 Task: Find connections with filter location Fürstenwalde with filter topic #aiwith filter profile language Potuguese with filter current company The Souled Store with filter school Sardar Patel College of Engineering (SPCE),Mumbai with filter industry Services for Renewable Energy with filter service category Telecommunications with filter keywords title Software Engineer
Action: Mouse moved to (479, 61)
Screenshot: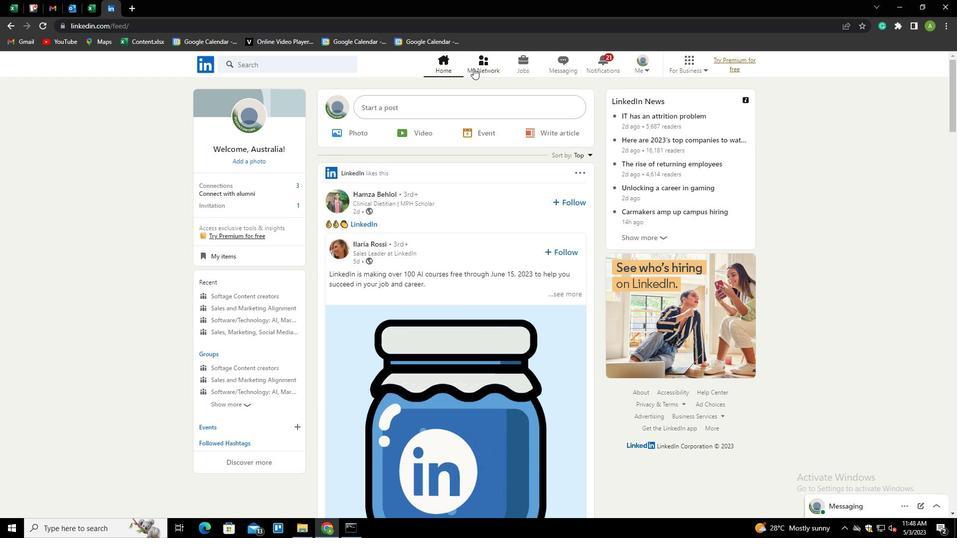 
Action: Mouse pressed left at (479, 61)
Screenshot: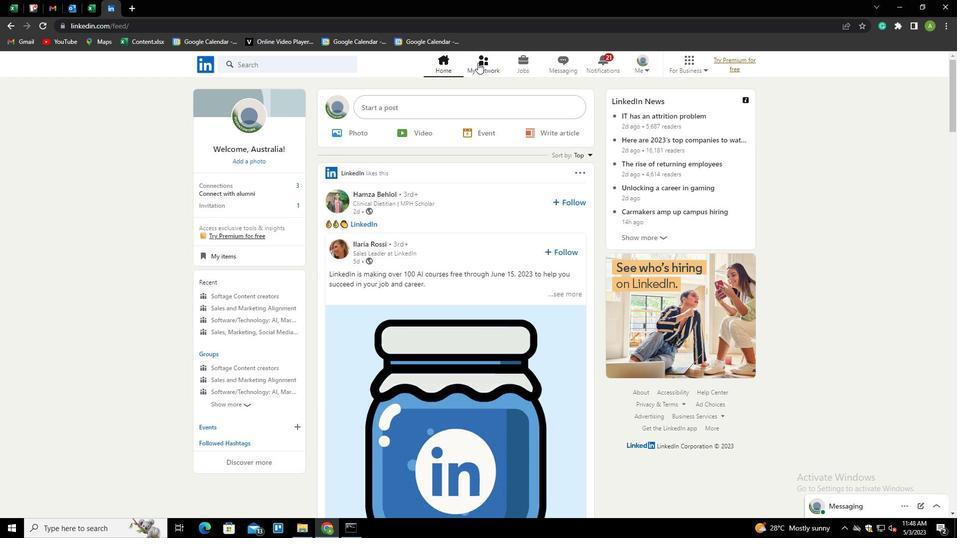
Action: Mouse moved to (258, 120)
Screenshot: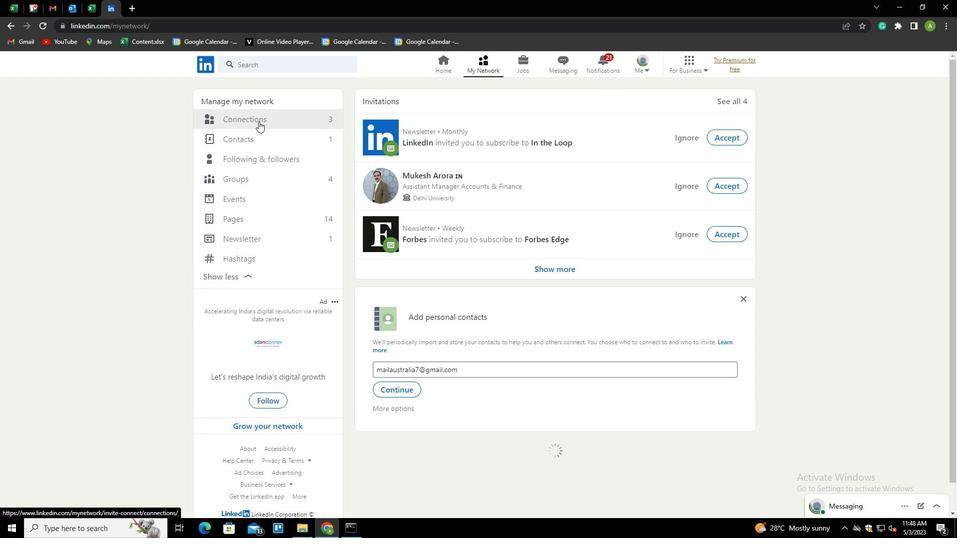 
Action: Mouse pressed left at (258, 120)
Screenshot: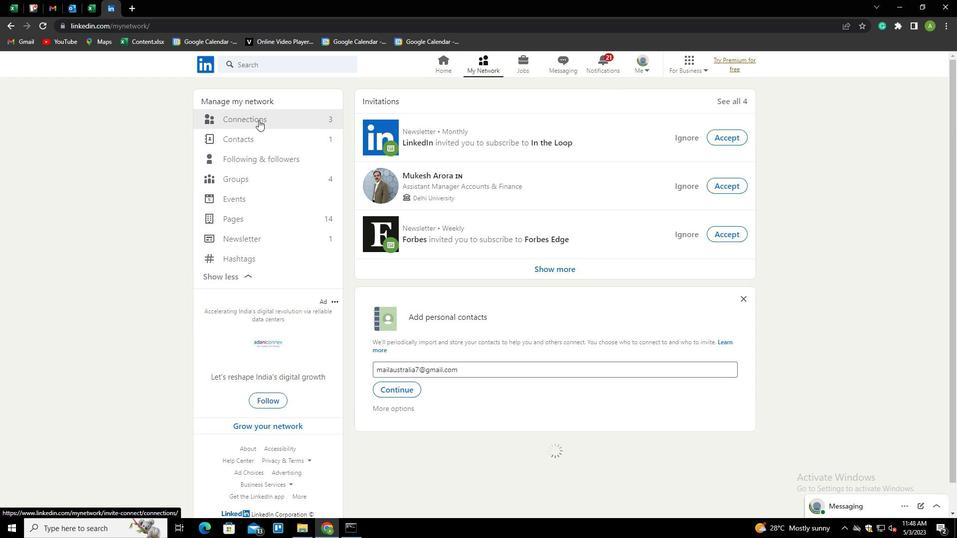 
Action: Mouse moved to (557, 118)
Screenshot: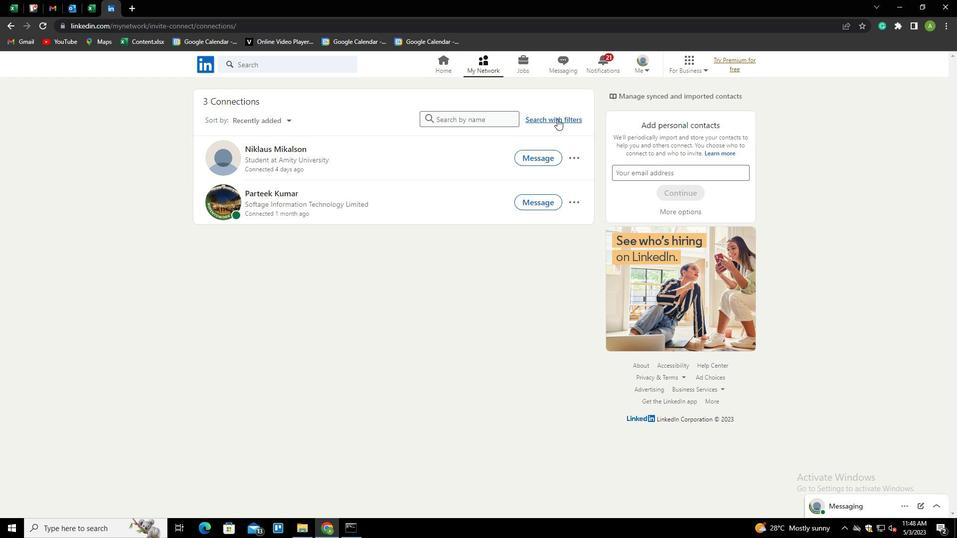 
Action: Mouse pressed left at (557, 118)
Screenshot: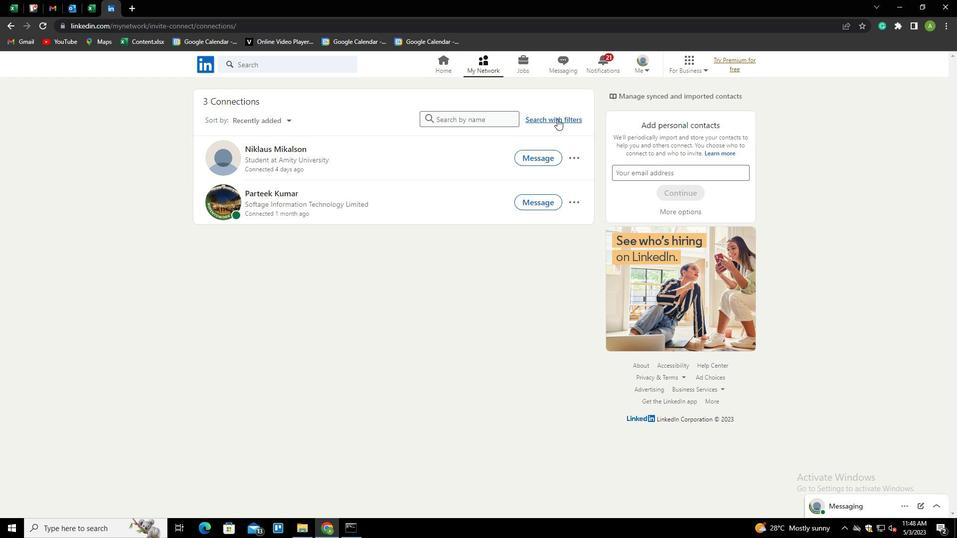 
Action: Mouse moved to (514, 89)
Screenshot: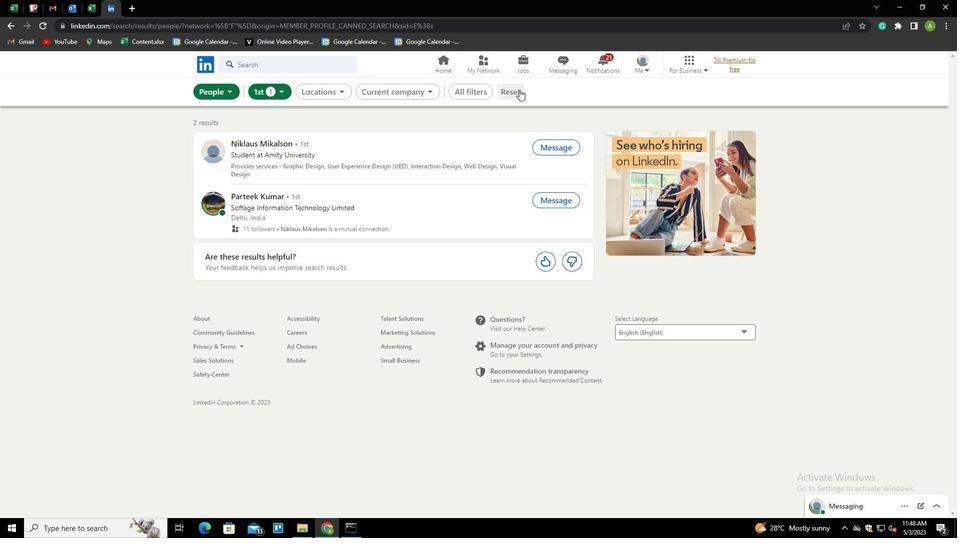 
Action: Mouse pressed left at (514, 89)
Screenshot: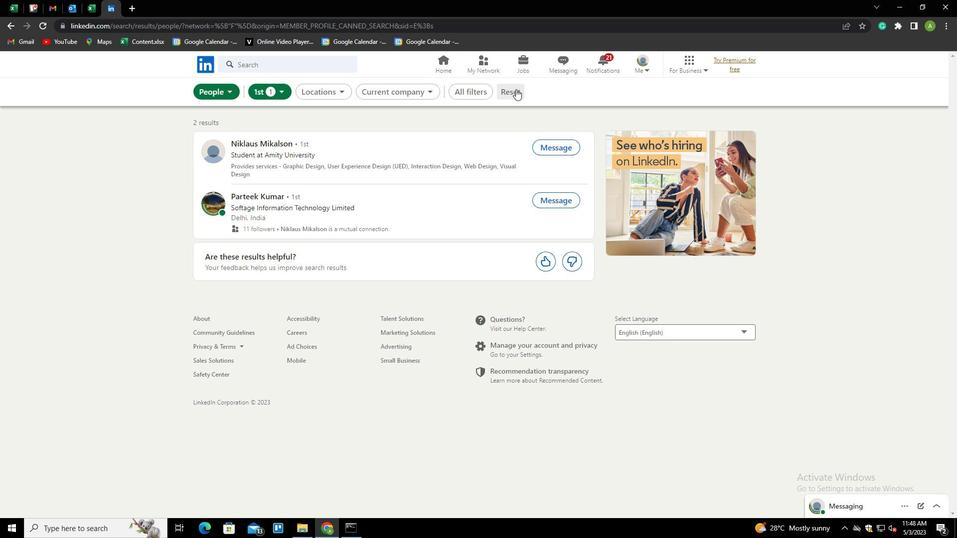 
Action: Mouse moved to (502, 91)
Screenshot: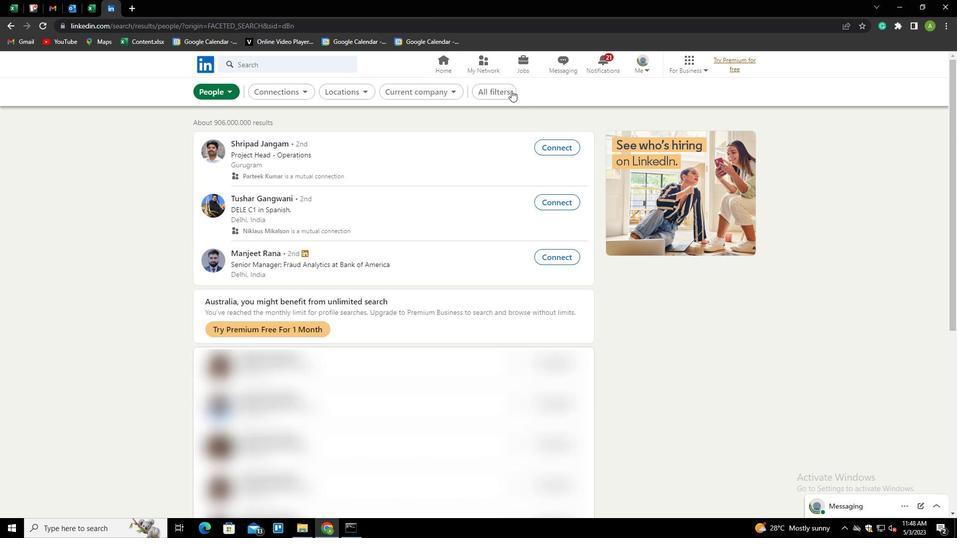 
Action: Mouse pressed left at (502, 91)
Screenshot: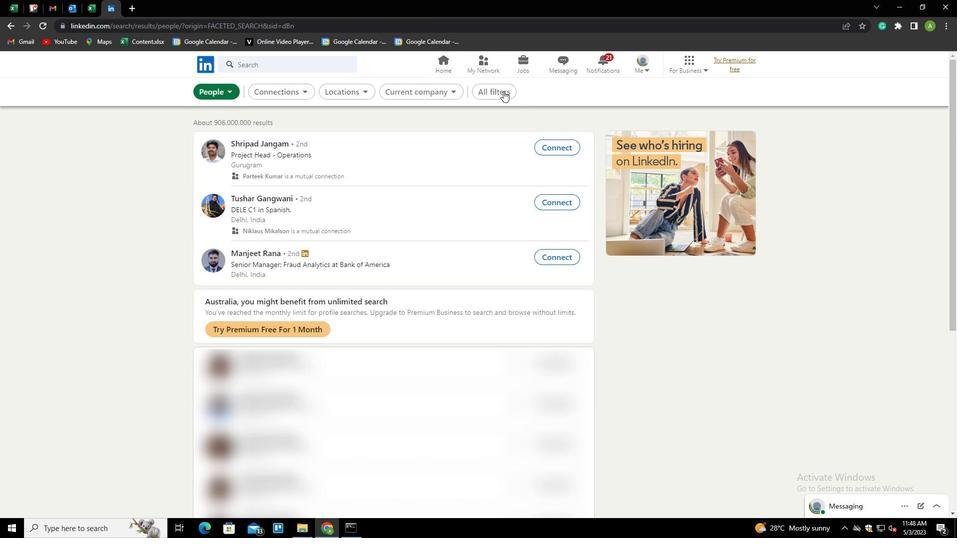 
Action: Mouse moved to (808, 306)
Screenshot: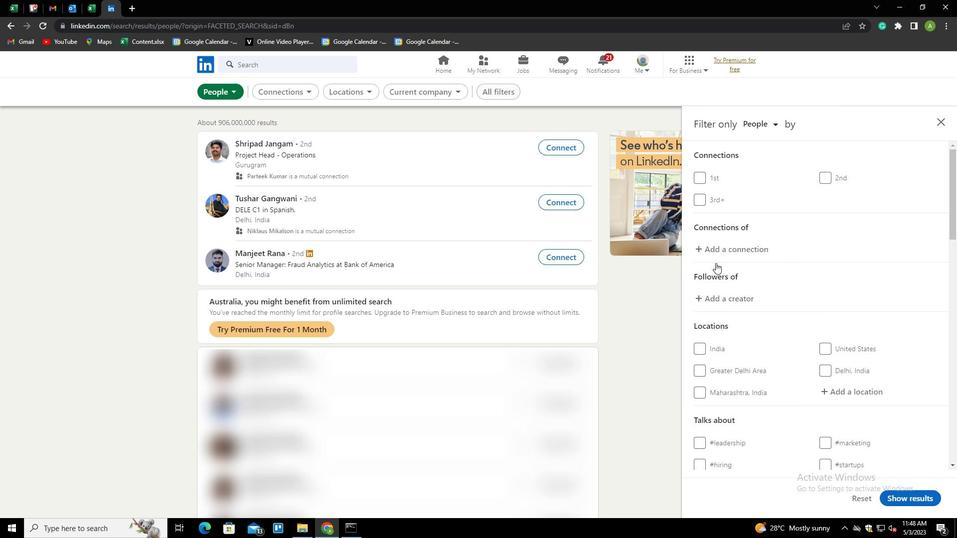 
Action: Mouse scrolled (808, 305) with delta (0, 0)
Screenshot: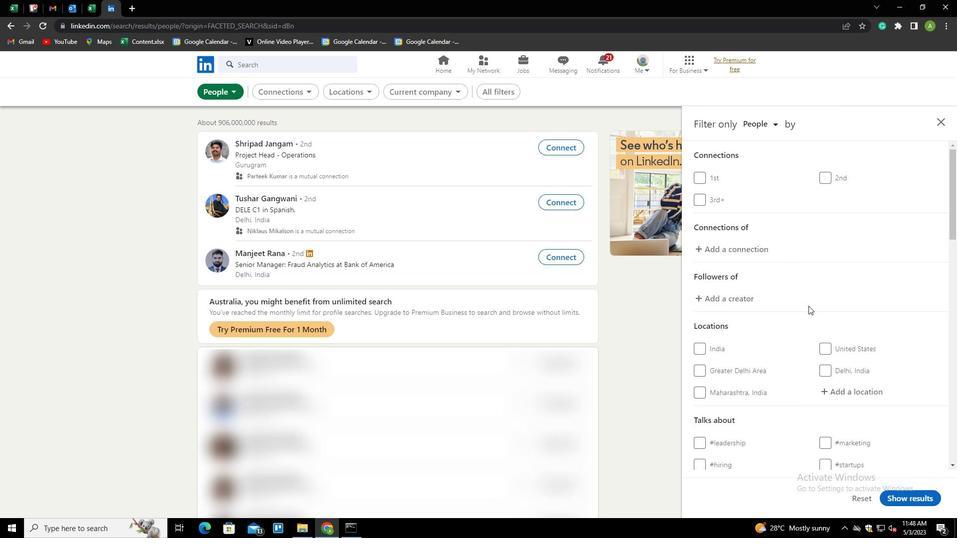 
Action: Mouse scrolled (808, 305) with delta (0, 0)
Screenshot: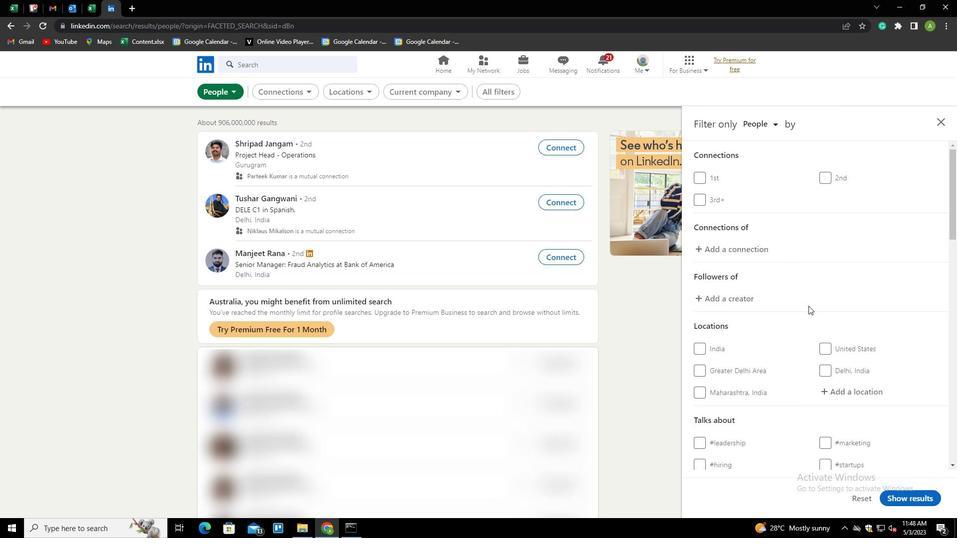
Action: Mouse moved to (845, 283)
Screenshot: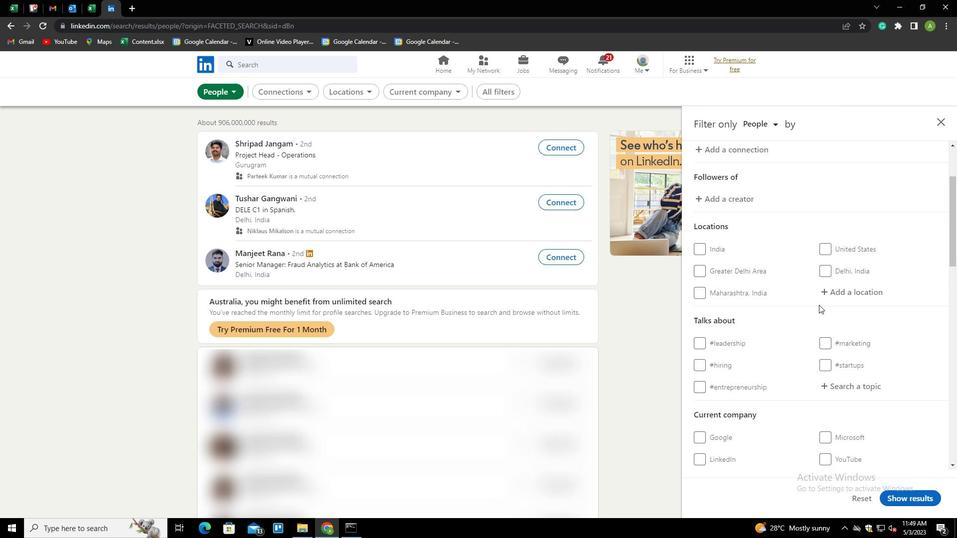 
Action: Mouse pressed left at (845, 283)
Screenshot: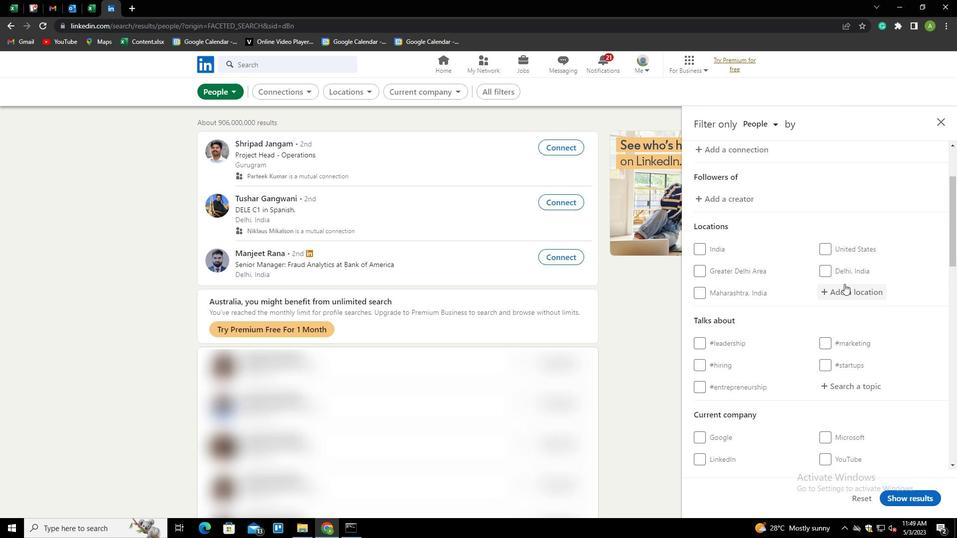 
Action: Mouse moved to (845, 289)
Screenshot: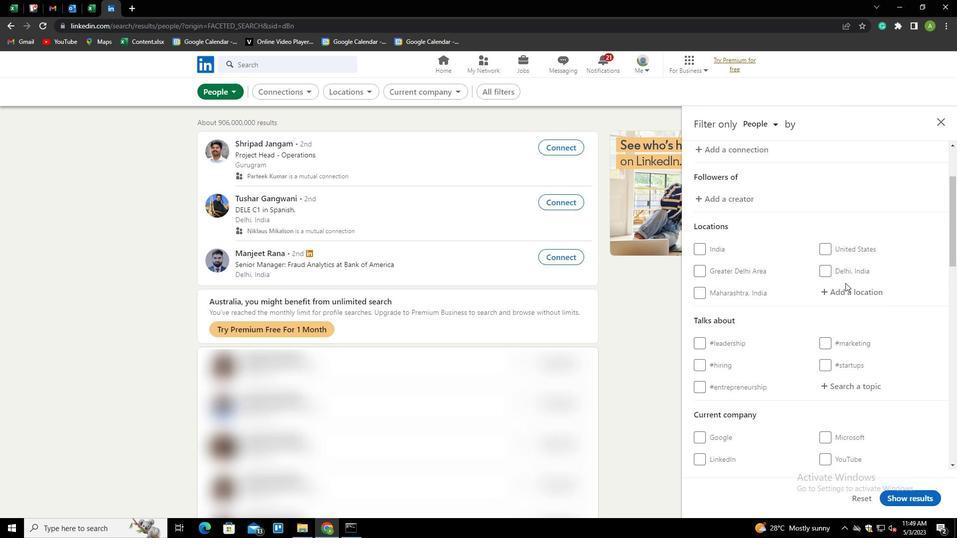 
Action: Mouse pressed left at (845, 289)
Screenshot: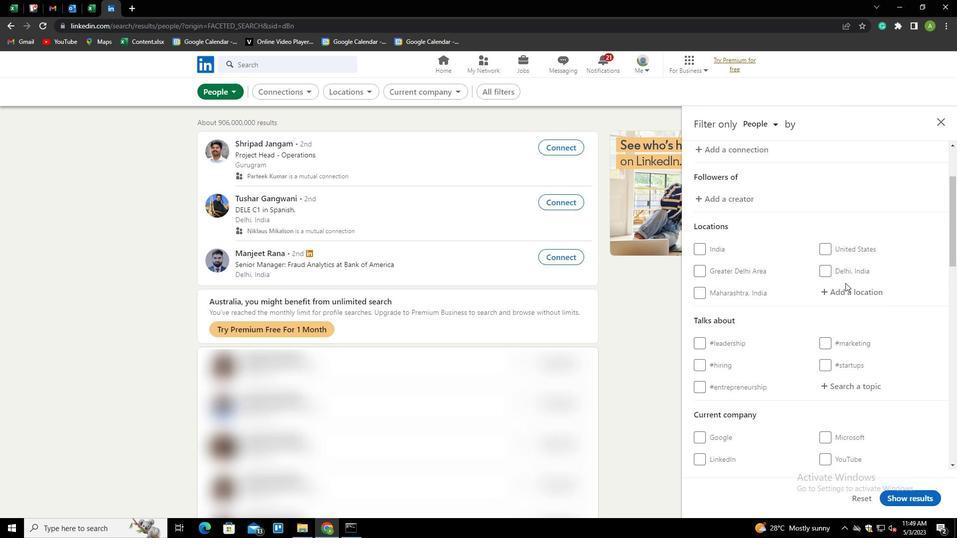 
Action: Key pressed <Key.shift>G
Screenshot: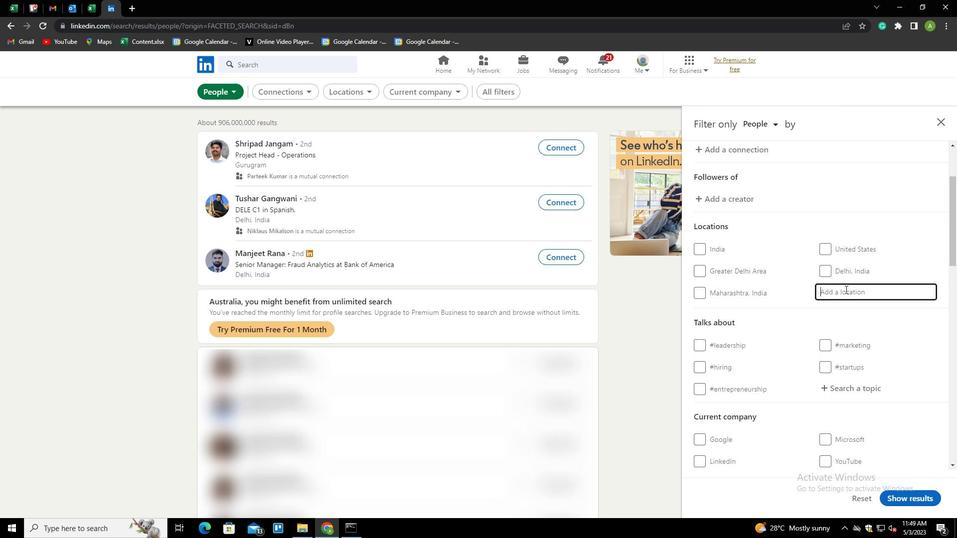 
Action: Mouse moved to (842, 292)
Screenshot: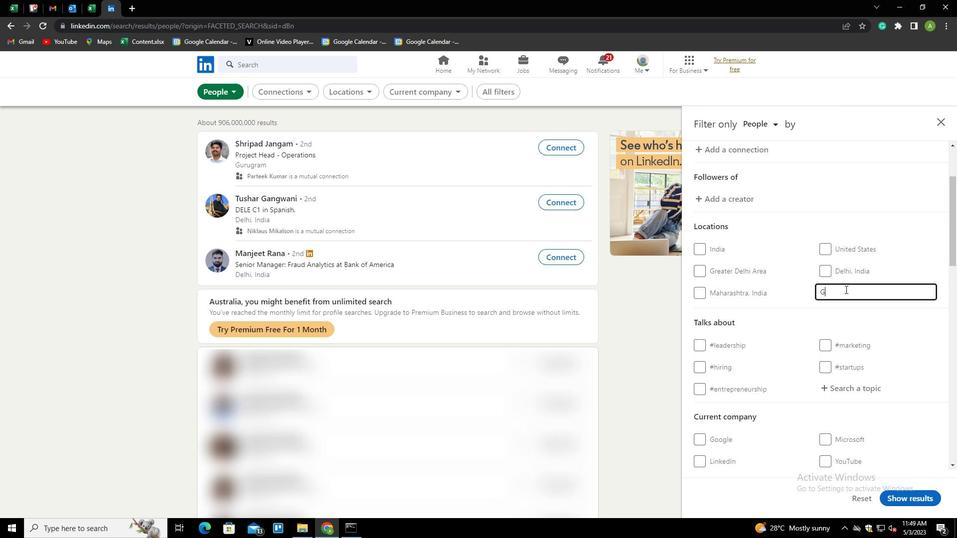 
Action: Key pressed <Key.backspace><Key.shift>FURSTENWALS<Key.backspace>DE<Key.down><Key.enter>
Screenshot: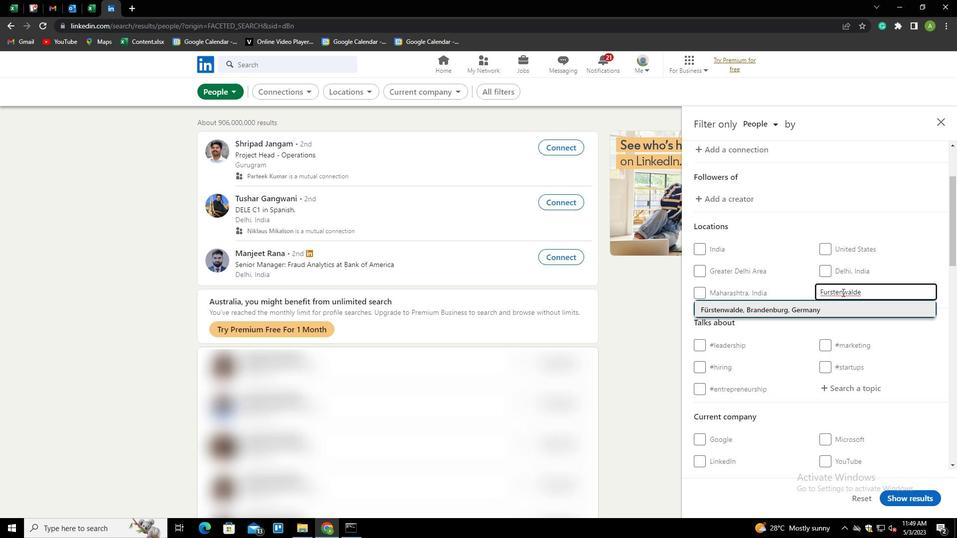 
Action: Mouse scrolled (842, 292) with delta (0, 0)
Screenshot: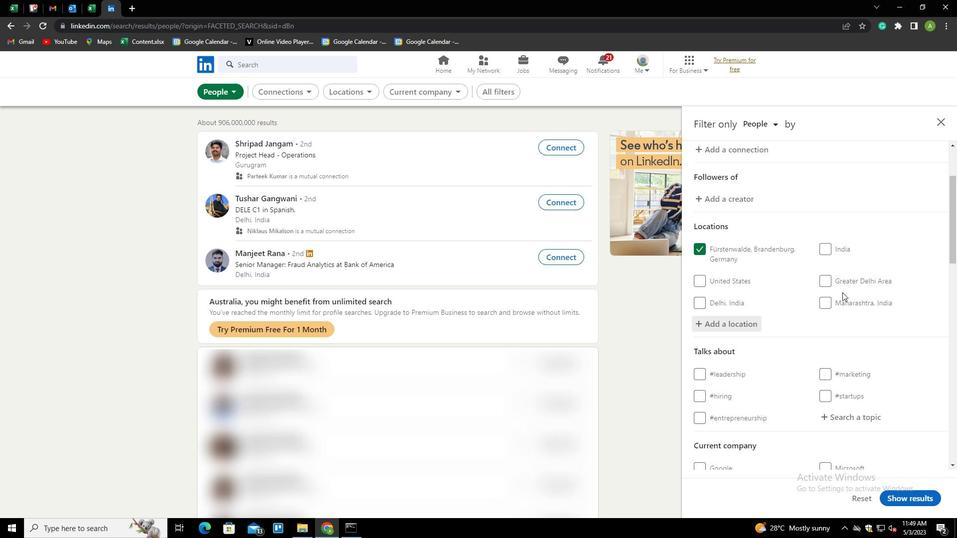 
Action: Mouse scrolled (842, 292) with delta (0, 0)
Screenshot: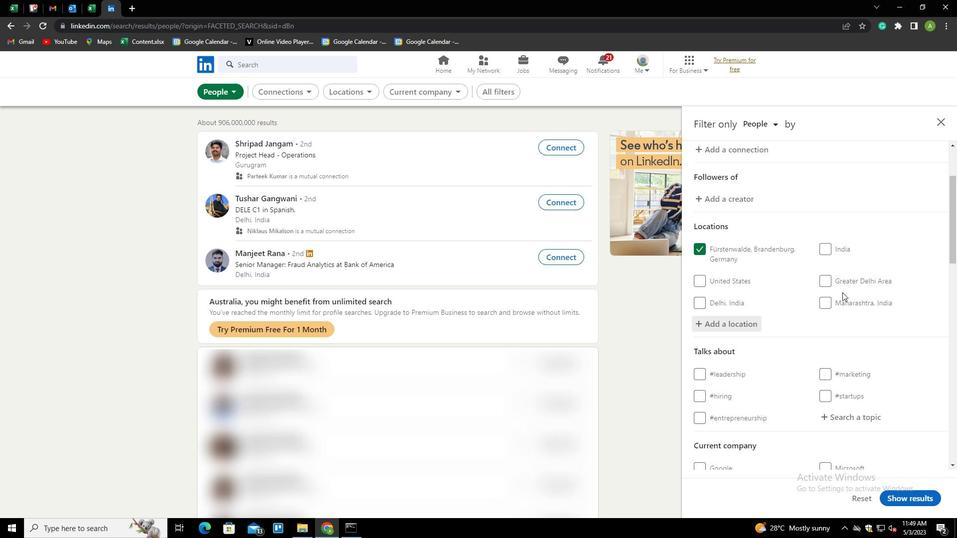 
Action: Mouse moved to (851, 319)
Screenshot: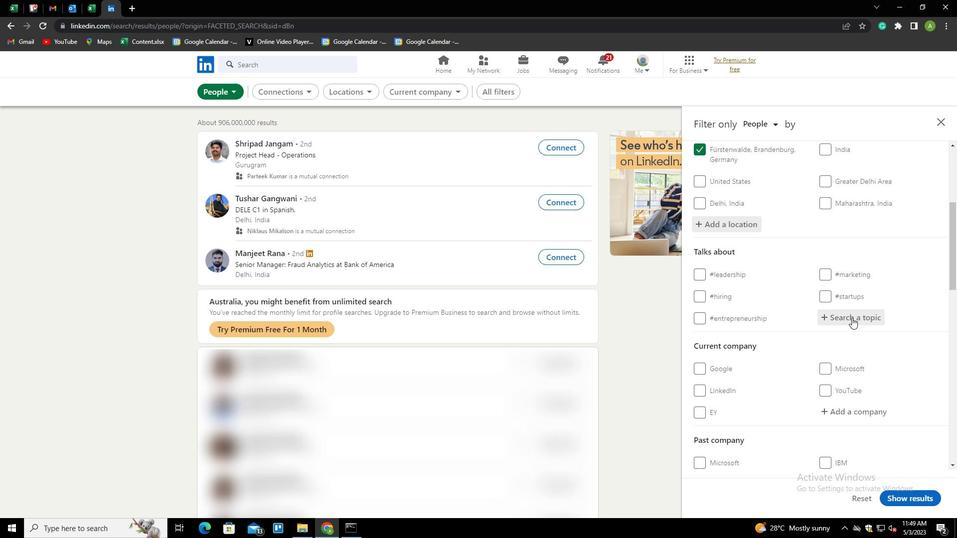 
Action: Mouse pressed left at (851, 319)
Screenshot: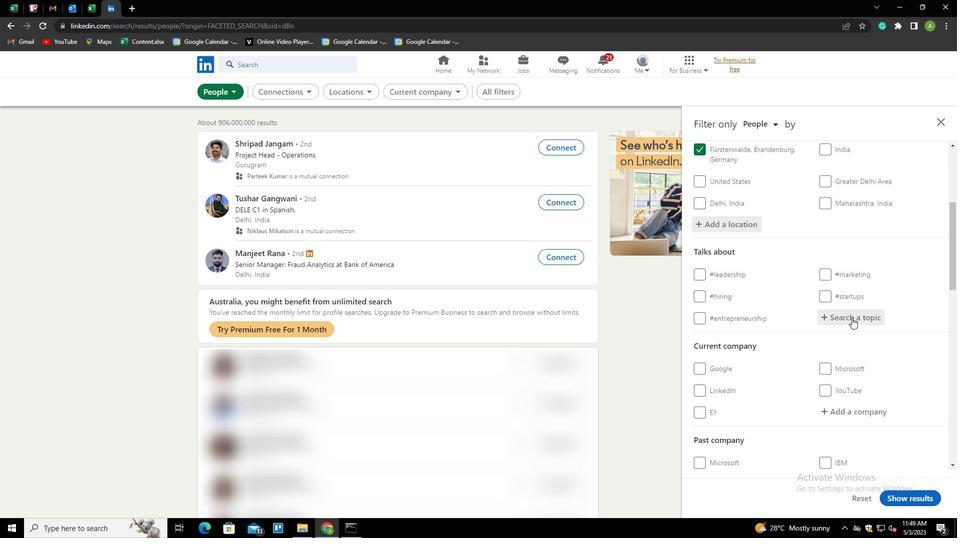 
Action: Key pressed AE<Key.down><Key.backspace>I<Key.down><Key.enter>
Screenshot: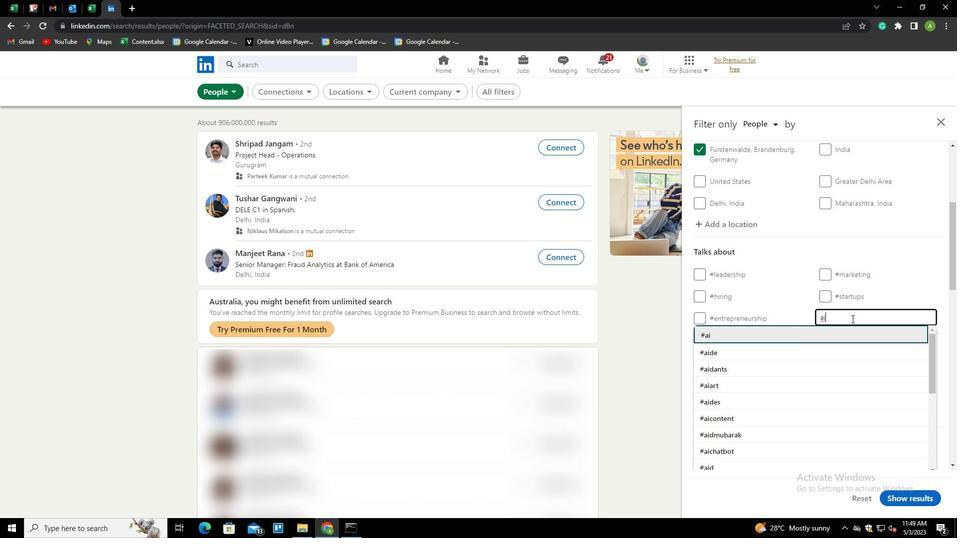 
Action: Mouse scrolled (851, 318) with delta (0, 0)
Screenshot: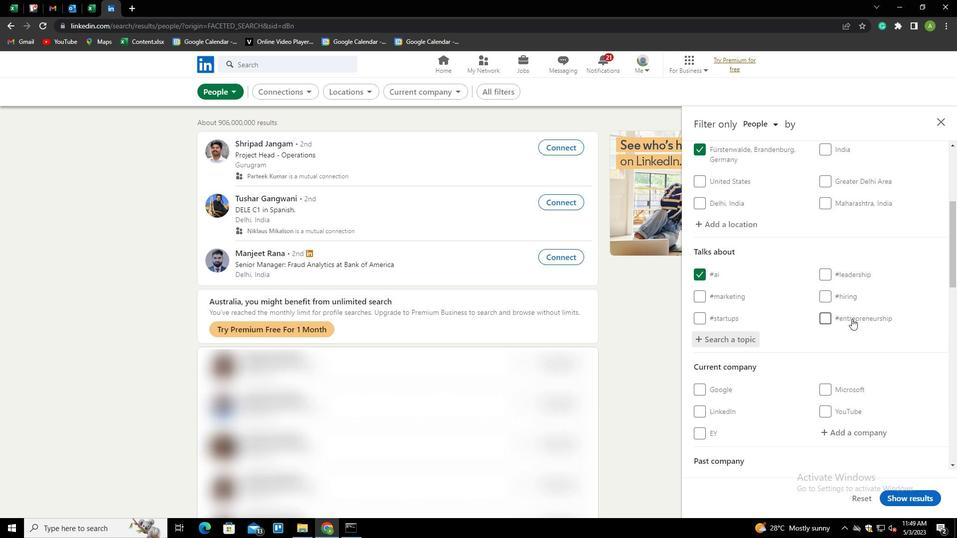 
Action: Mouse scrolled (851, 318) with delta (0, 0)
Screenshot: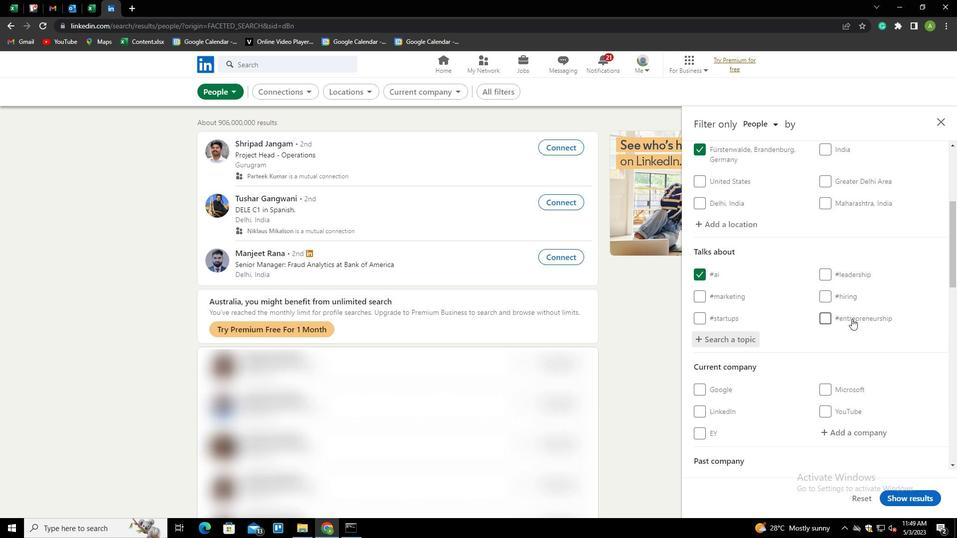 
Action: Mouse scrolled (851, 318) with delta (0, 0)
Screenshot: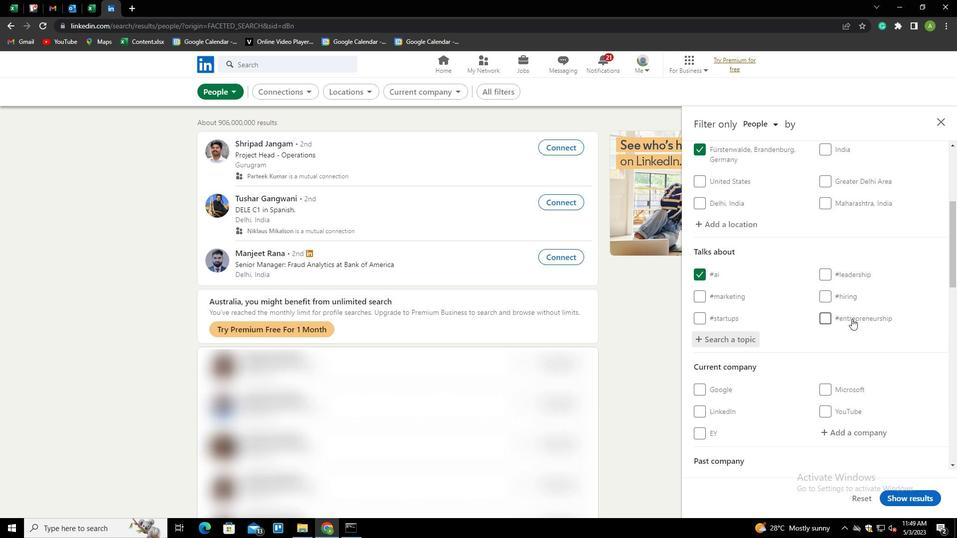 
Action: Mouse scrolled (851, 318) with delta (0, 0)
Screenshot: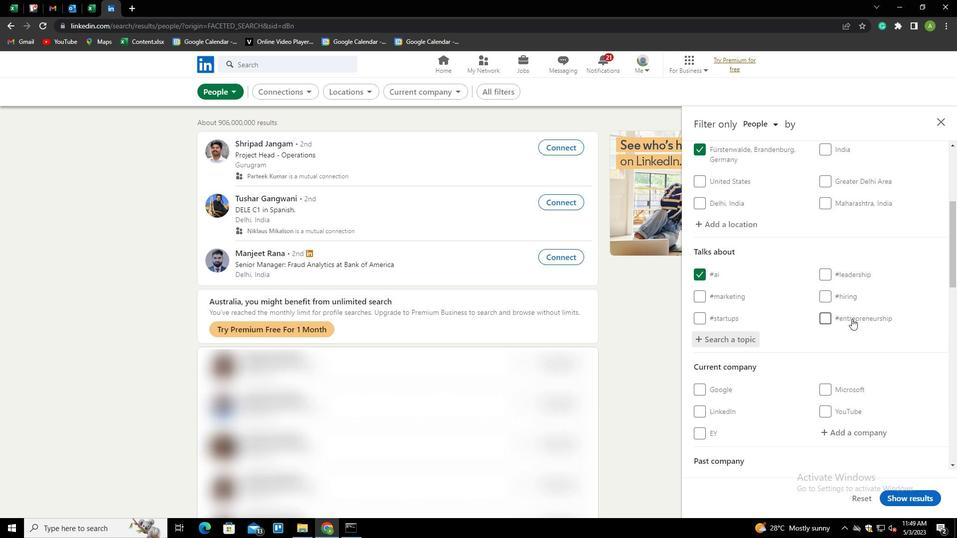 
Action: Mouse scrolled (851, 318) with delta (0, 0)
Screenshot: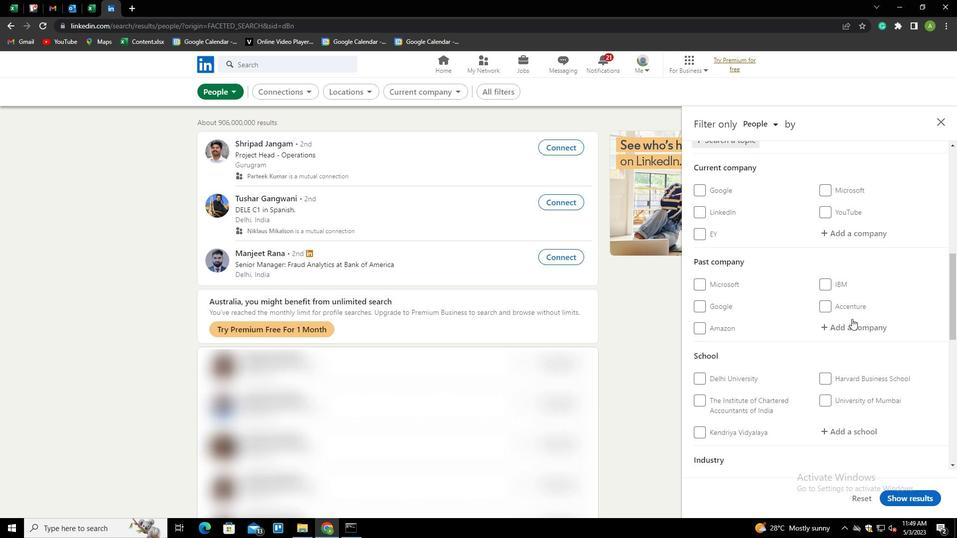 
Action: Mouse scrolled (851, 318) with delta (0, 0)
Screenshot: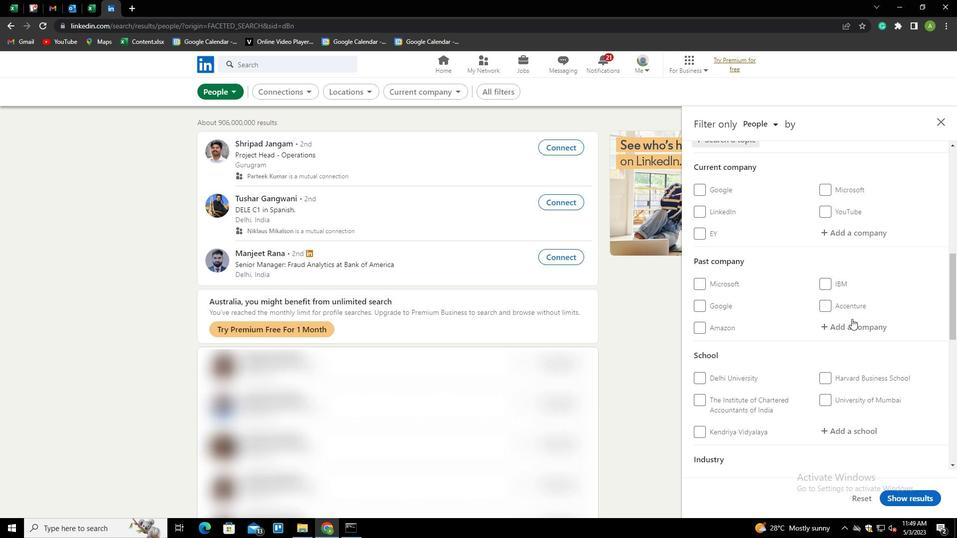 
Action: Mouse scrolled (851, 318) with delta (0, 0)
Screenshot: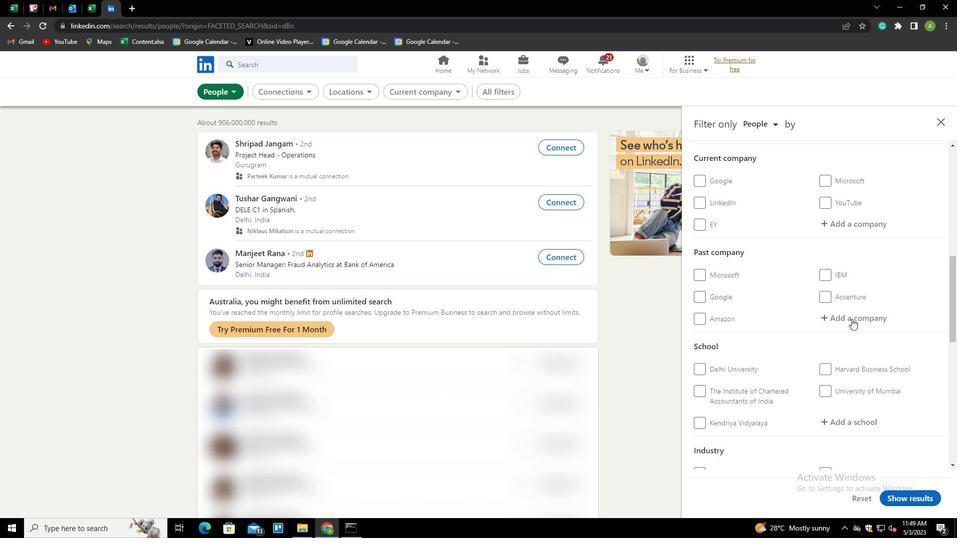 
Action: Mouse scrolled (851, 318) with delta (0, 0)
Screenshot: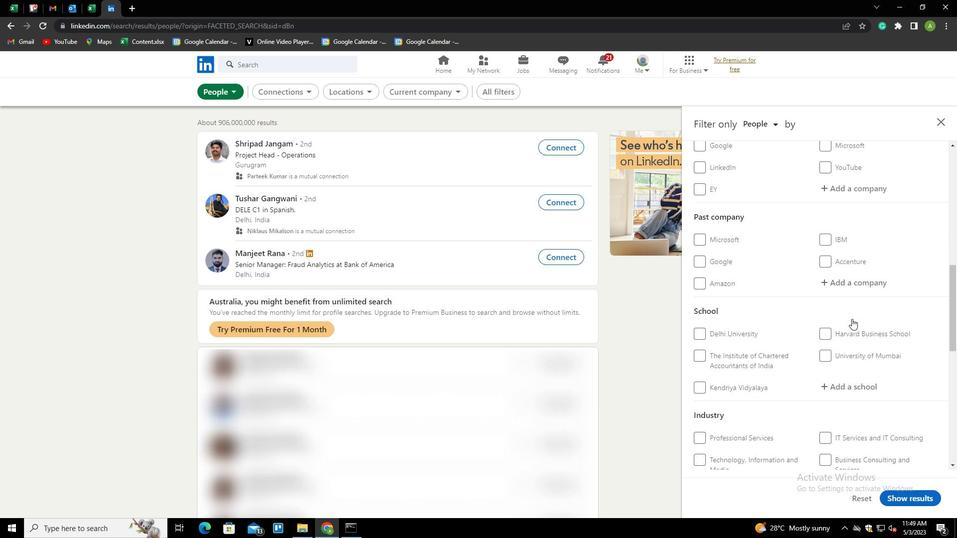 
Action: Mouse scrolled (851, 318) with delta (0, 0)
Screenshot: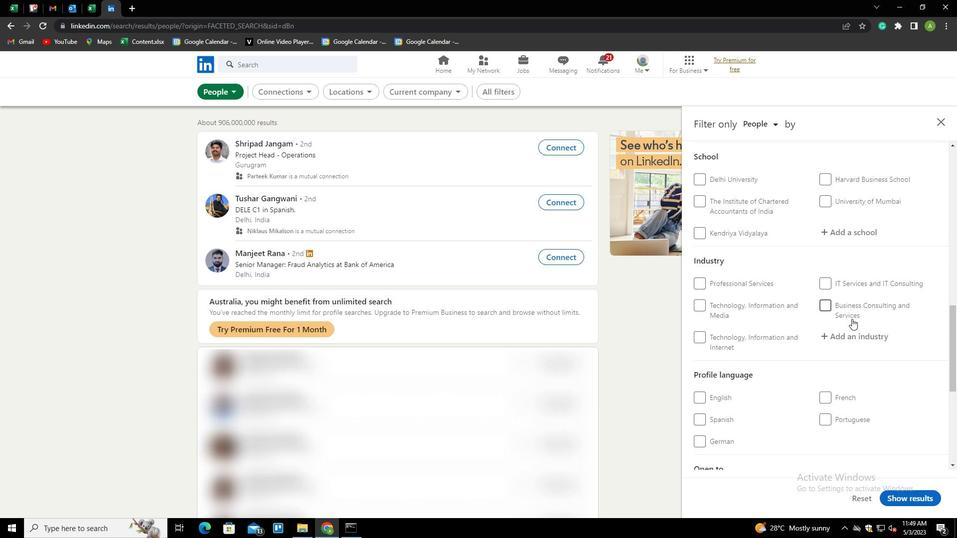 
Action: Mouse scrolled (851, 318) with delta (0, 0)
Screenshot: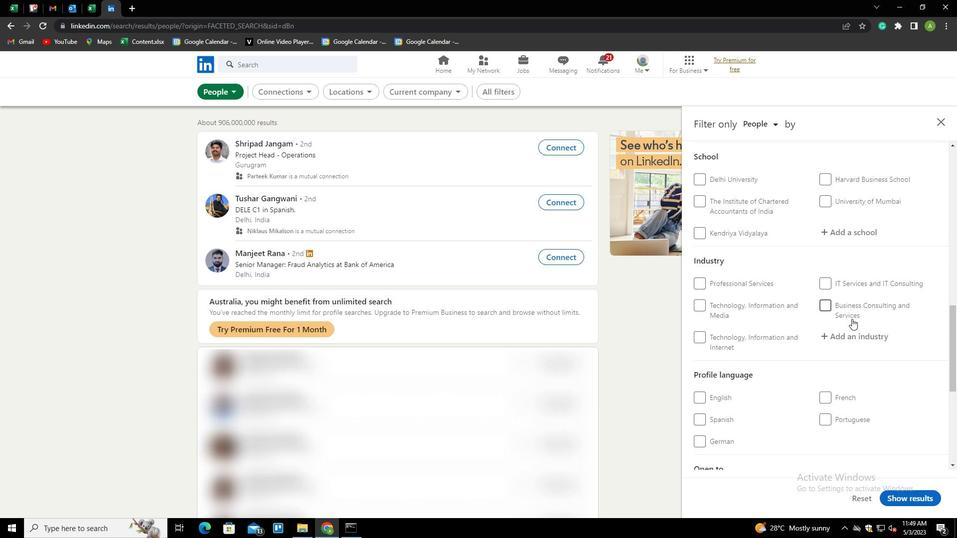 
Action: Mouse moved to (828, 319)
Screenshot: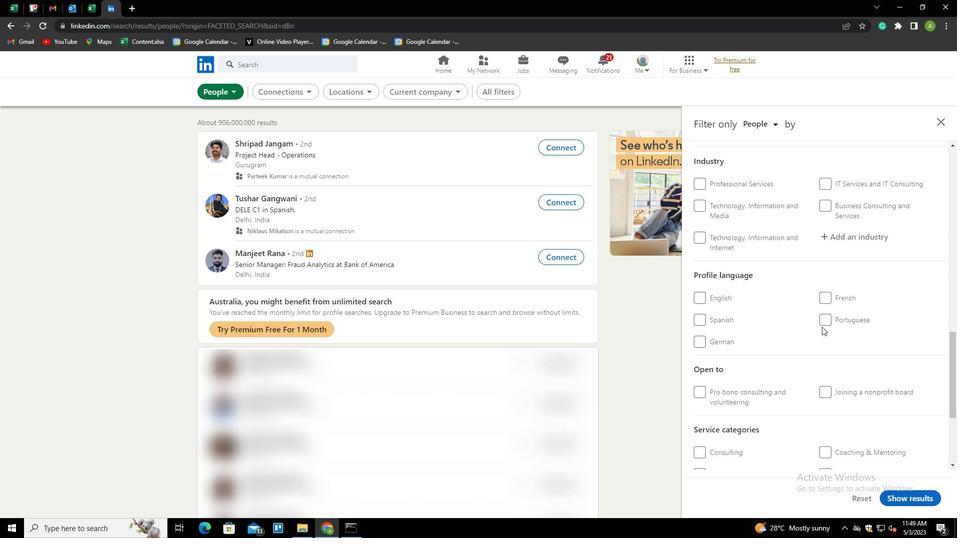 
Action: Mouse pressed left at (828, 319)
Screenshot: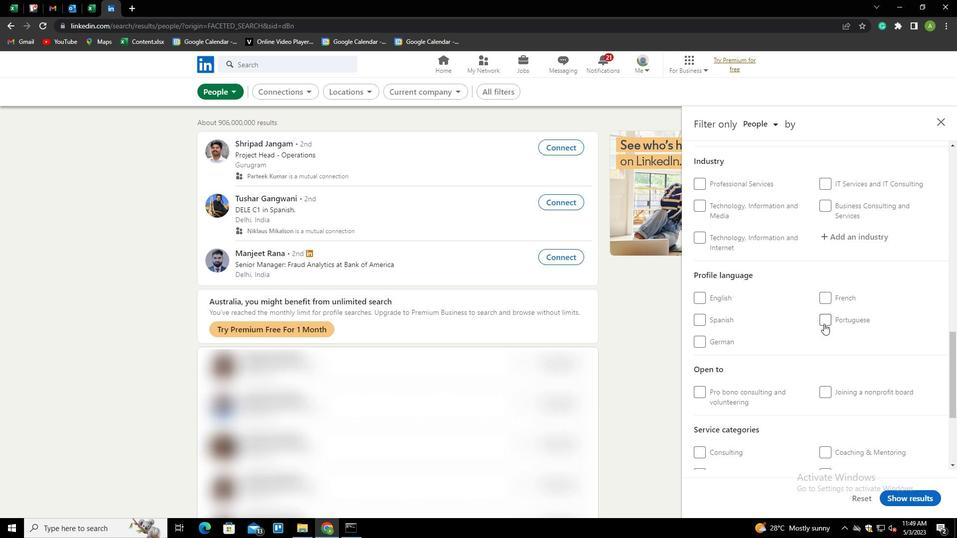 
Action: Mouse moved to (850, 312)
Screenshot: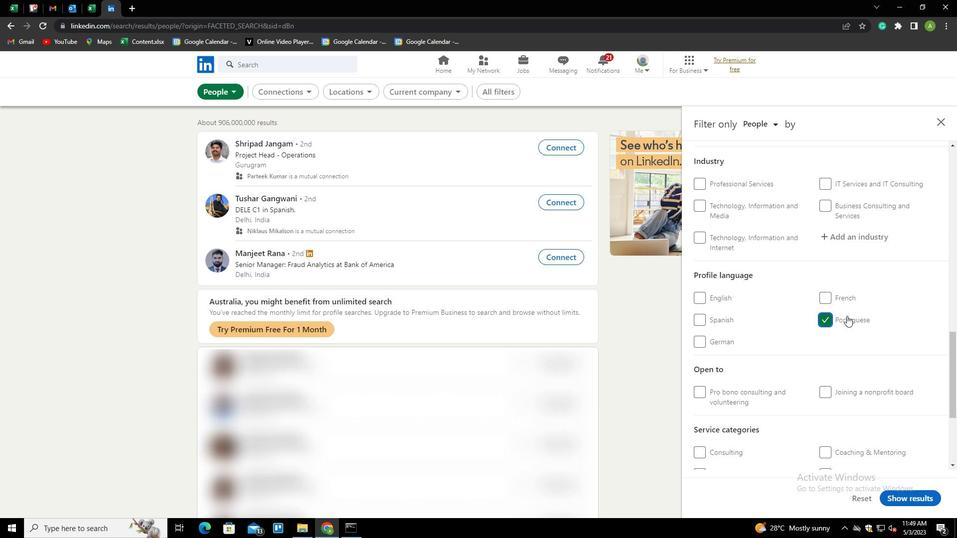 
Action: Mouse scrolled (850, 312) with delta (0, 0)
Screenshot: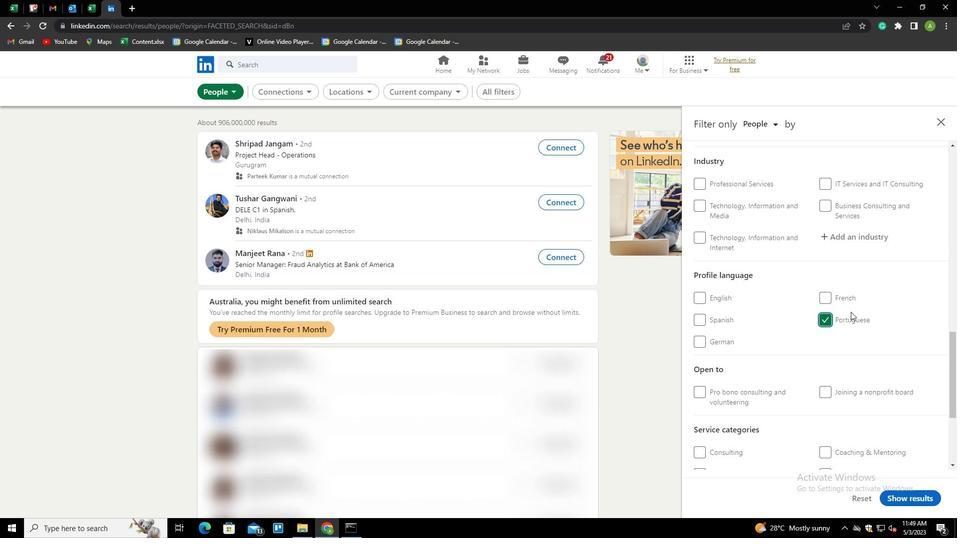 
Action: Mouse scrolled (850, 312) with delta (0, 0)
Screenshot: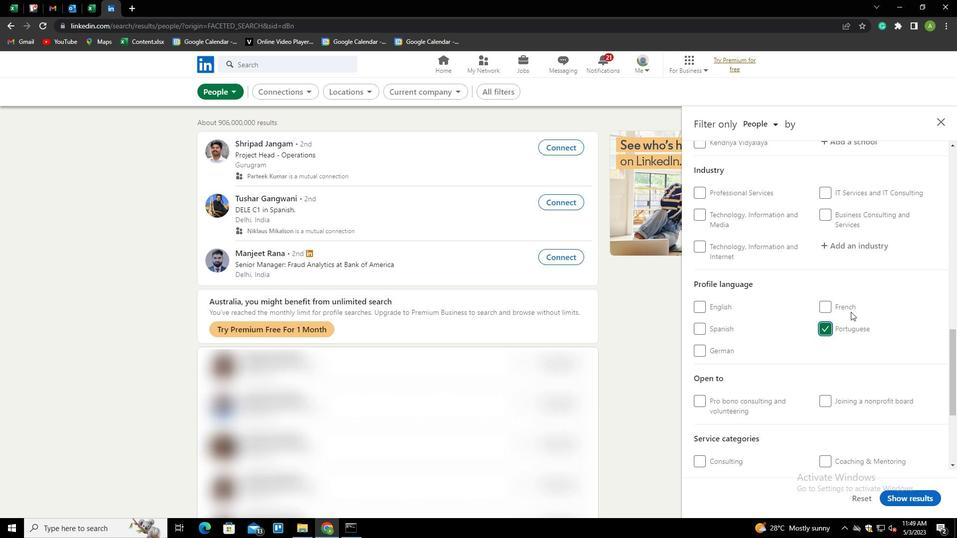 
Action: Mouse scrolled (850, 312) with delta (0, 0)
Screenshot: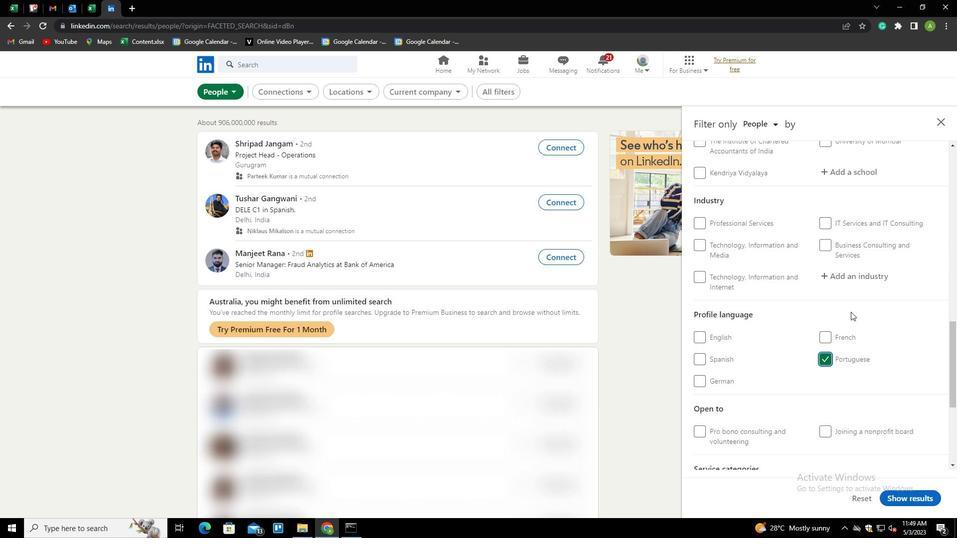 
Action: Mouse scrolled (850, 312) with delta (0, 0)
Screenshot: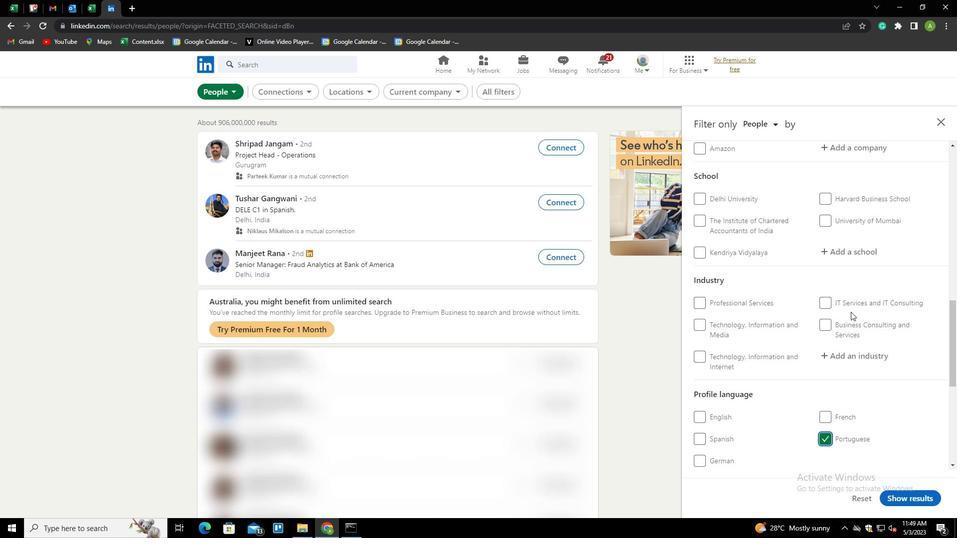 
Action: Mouse scrolled (850, 312) with delta (0, 0)
Screenshot: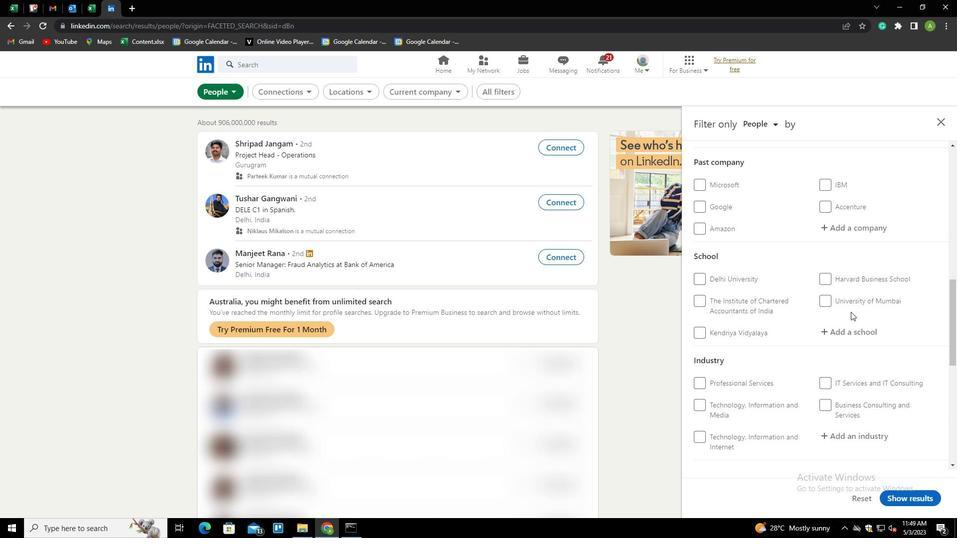 
Action: Mouse scrolled (850, 312) with delta (0, 0)
Screenshot: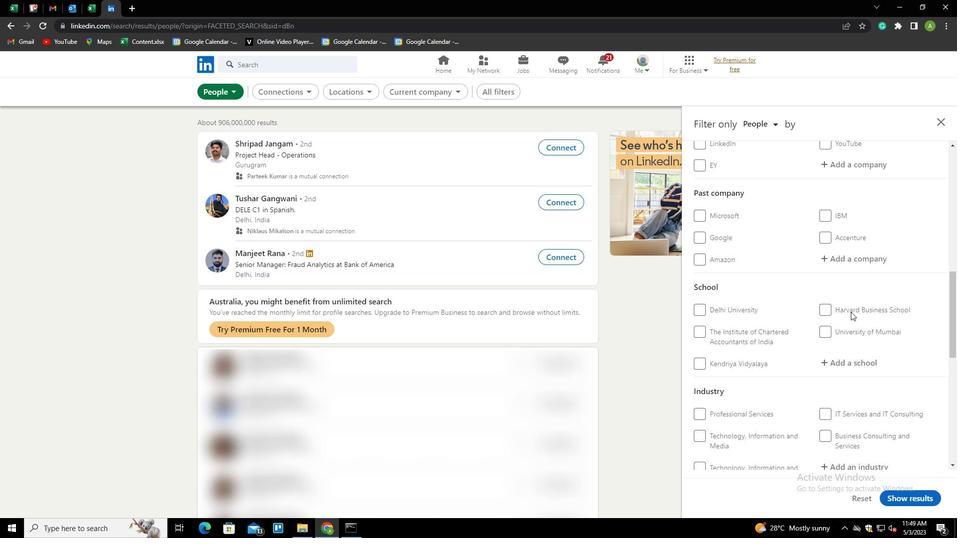 
Action: Mouse scrolled (850, 312) with delta (0, 0)
Screenshot: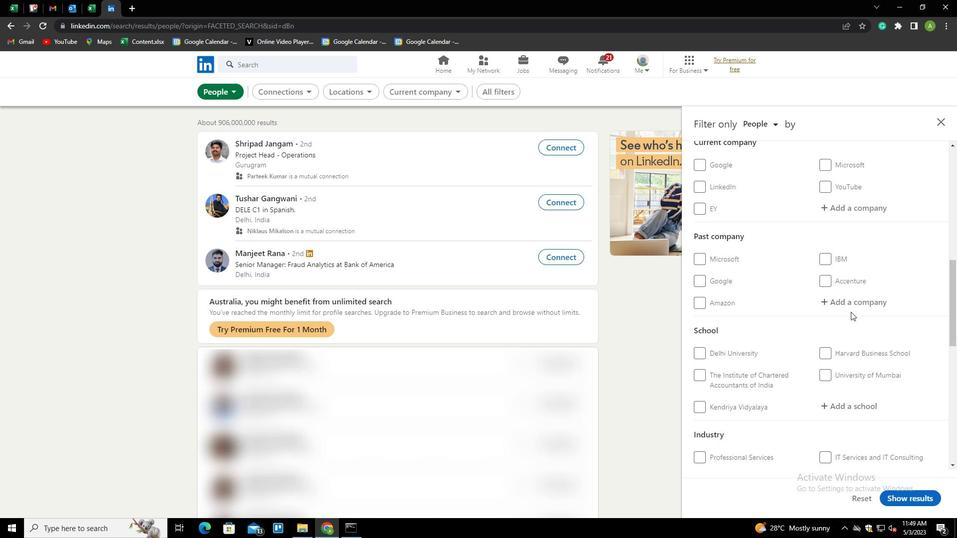 
Action: Mouse scrolled (850, 312) with delta (0, 0)
Screenshot: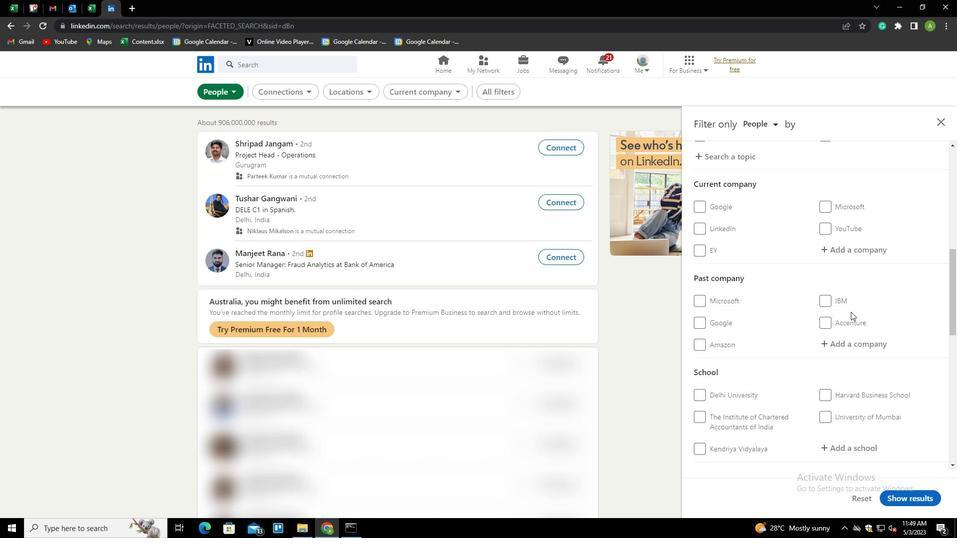 
Action: Mouse moved to (843, 328)
Screenshot: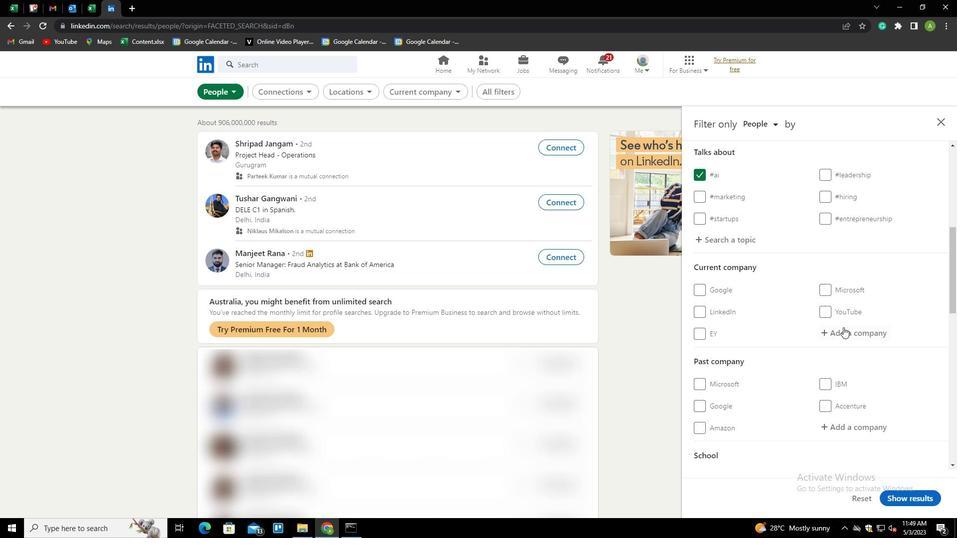 
Action: Mouse pressed left at (843, 328)
Screenshot: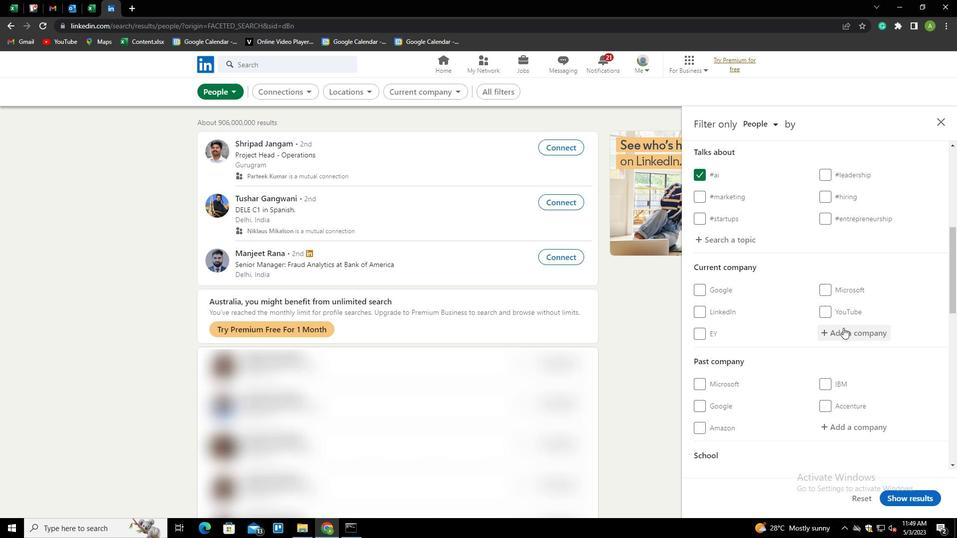 
Action: Mouse moved to (843, 328)
Screenshot: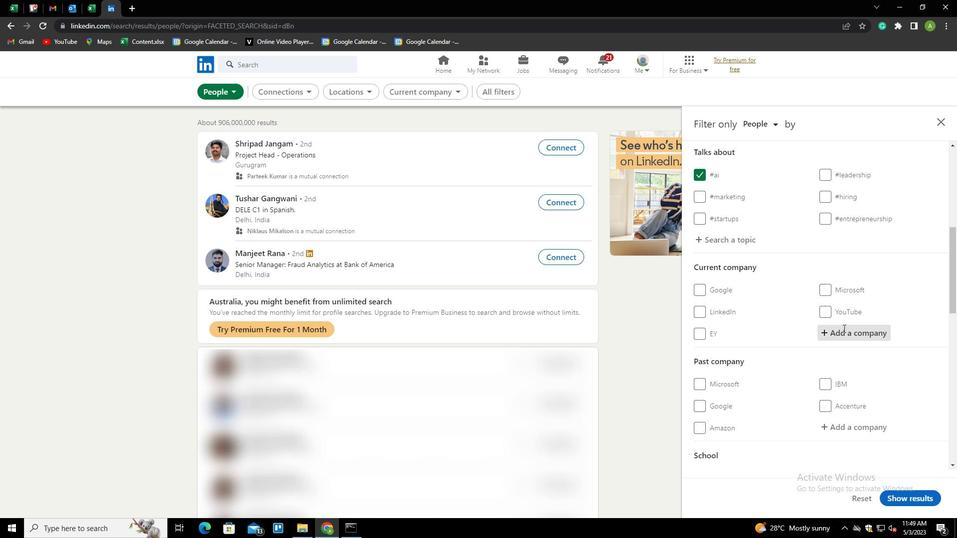 
Action: Key pressed <Key.shift>T
Screenshot: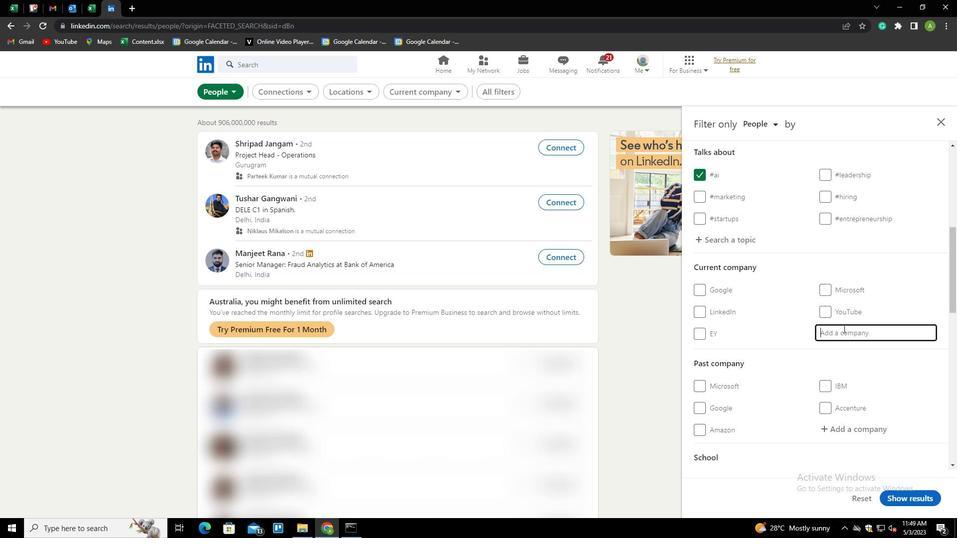 
Action: Mouse moved to (841, 330)
Screenshot: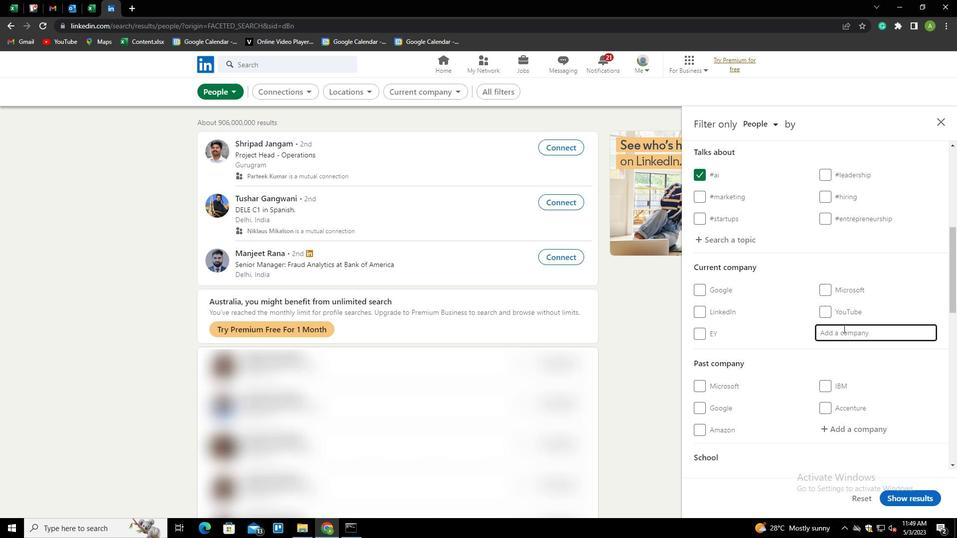 
Action: Key pressed HE<Key.space><Key.shift>SOULED<Key.down><Key.enter>
Screenshot: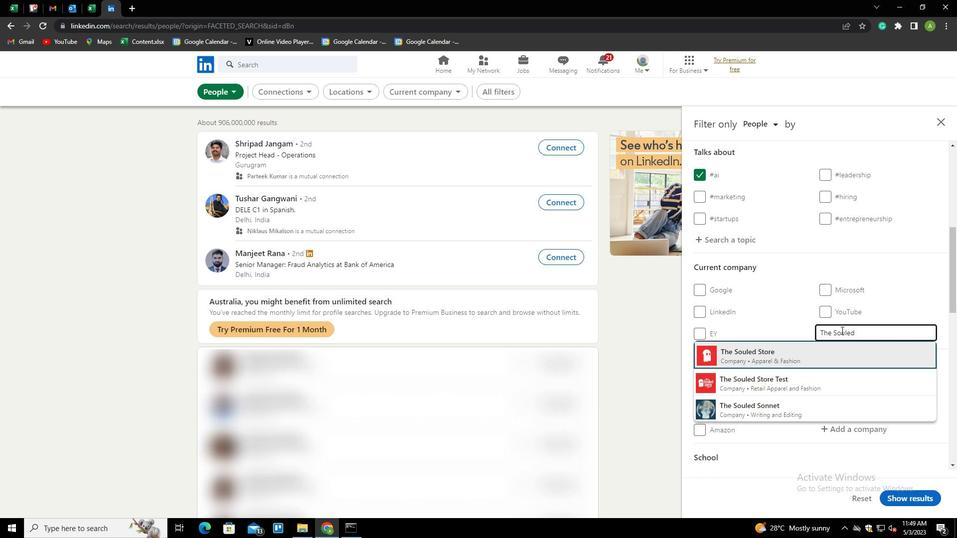 
Action: Mouse scrolled (841, 329) with delta (0, 0)
Screenshot: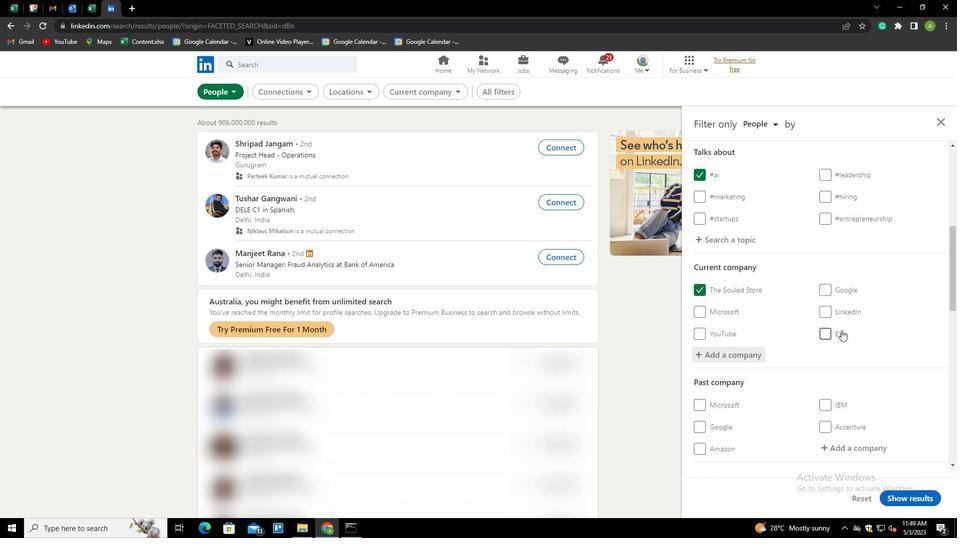 
Action: Mouse scrolled (841, 329) with delta (0, 0)
Screenshot: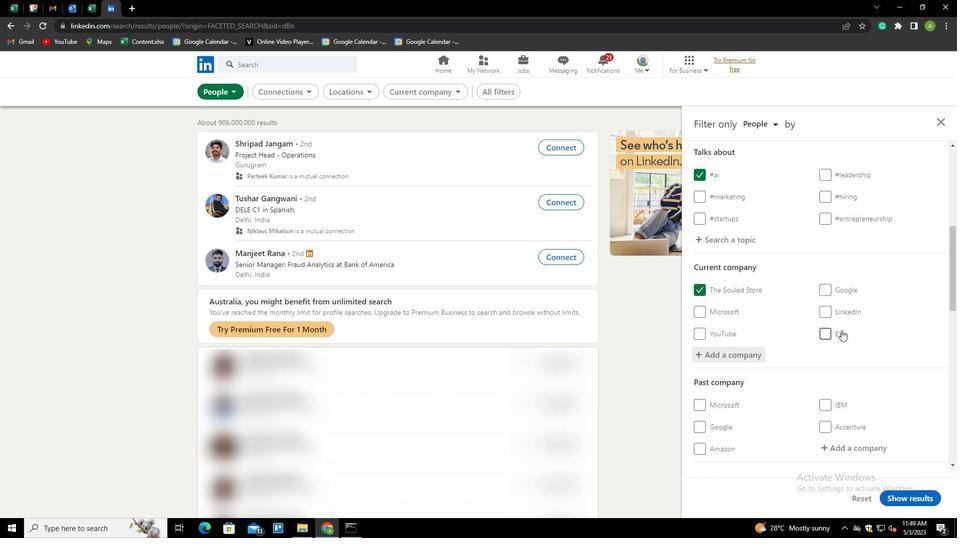 
Action: Mouse scrolled (841, 329) with delta (0, 0)
Screenshot: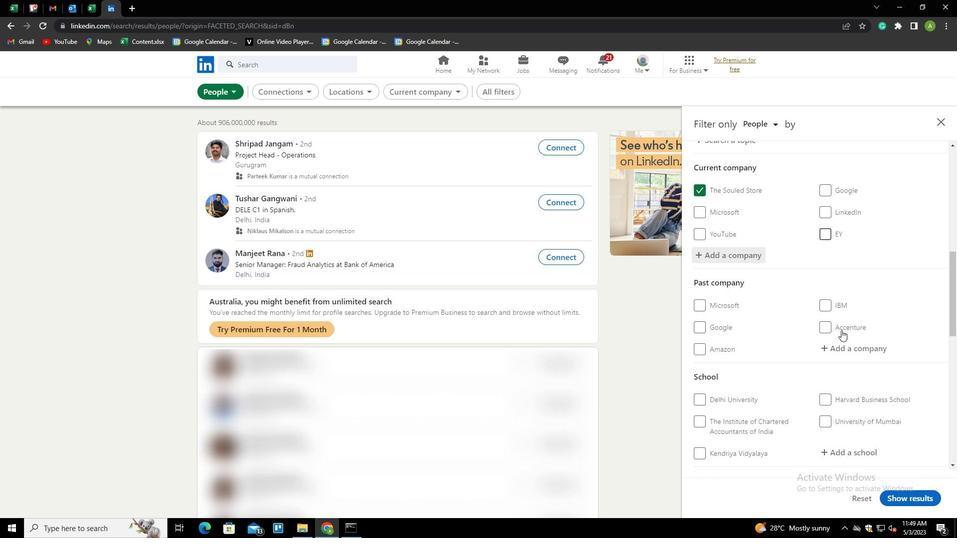 
Action: Mouse scrolled (841, 329) with delta (0, 0)
Screenshot: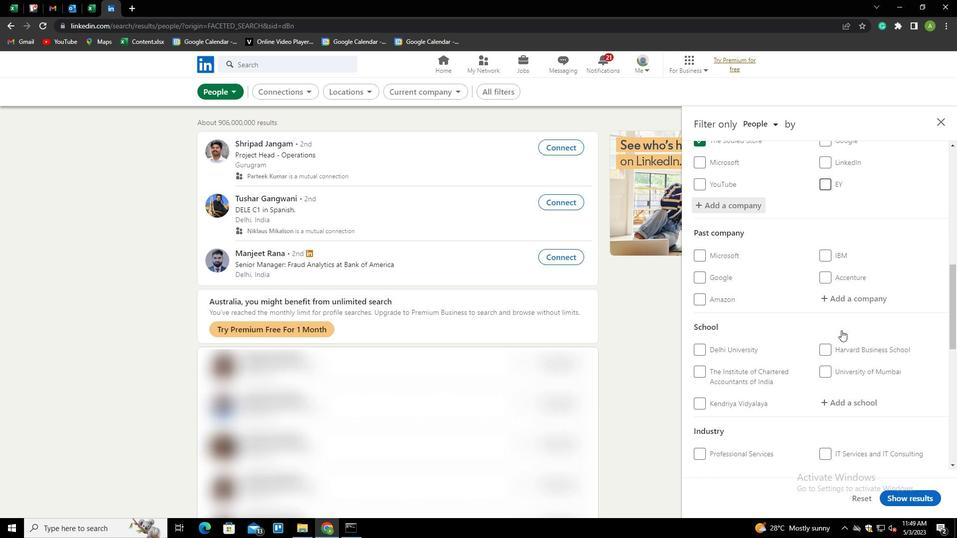 
Action: Mouse moved to (809, 247)
Screenshot: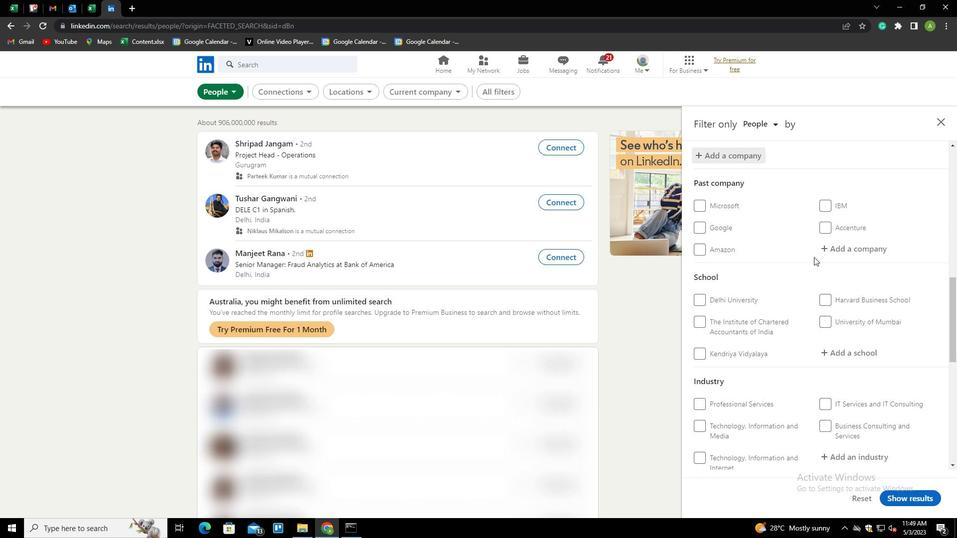 
Action: Mouse scrolled (809, 246) with delta (0, 0)
Screenshot: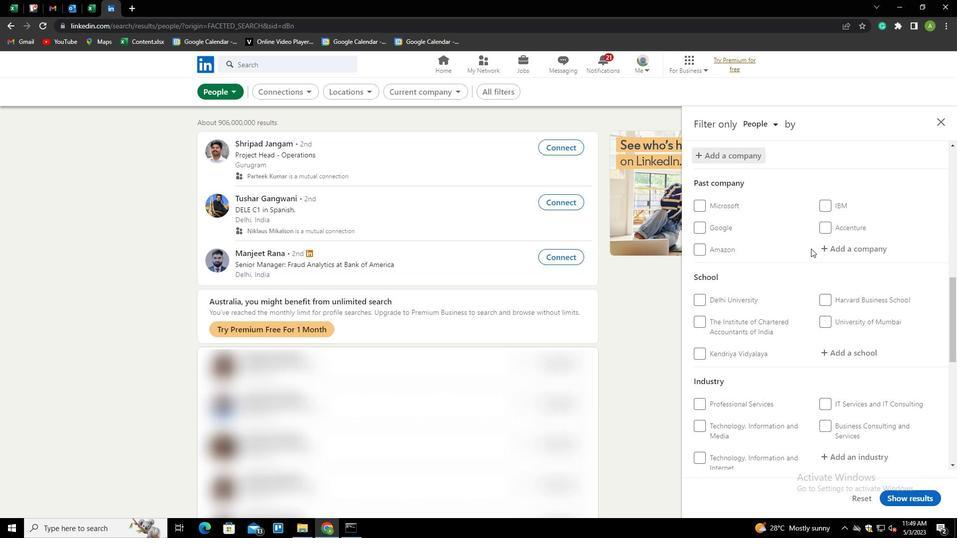 
Action: Mouse scrolled (809, 246) with delta (0, 0)
Screenshot: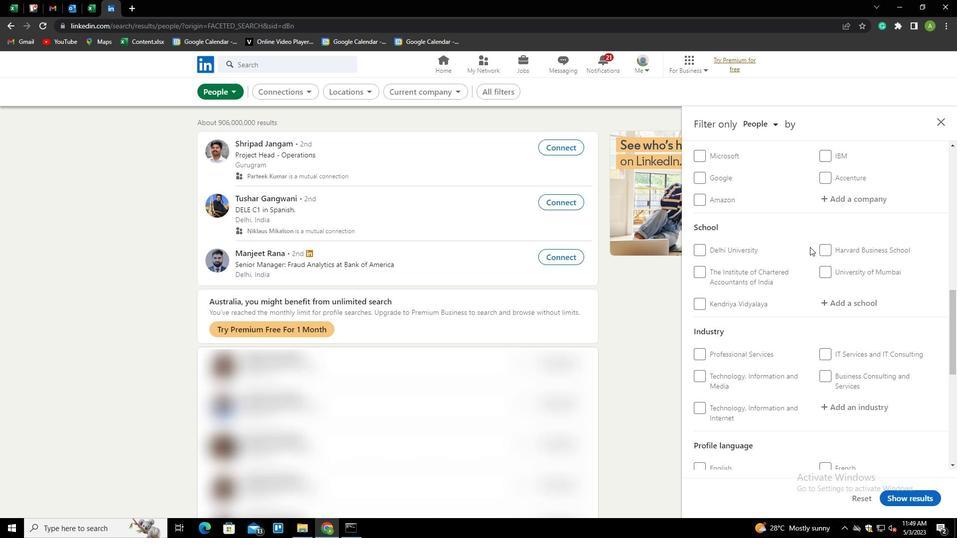 
Action: Mouse scrolled (809, 246) with delta (0, 0)
Screenshot: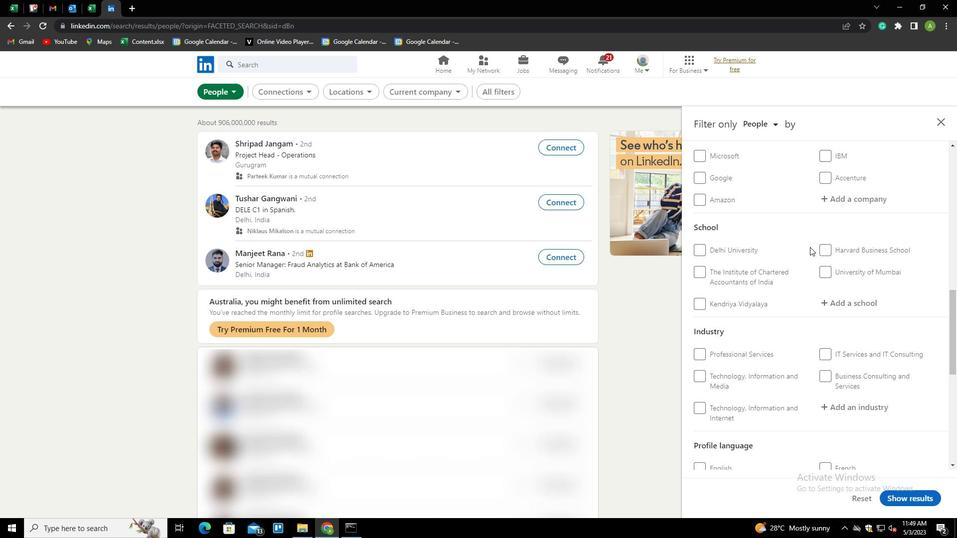 
Action: Mouse moved to (850, 203)
Screenshot: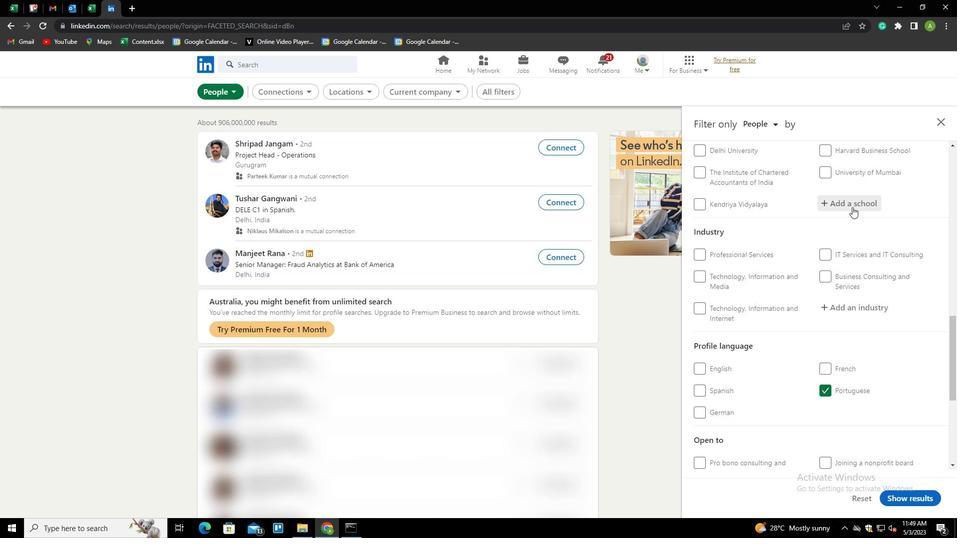 
Action: Mouse pressed left at (850, 203)
Screenshot: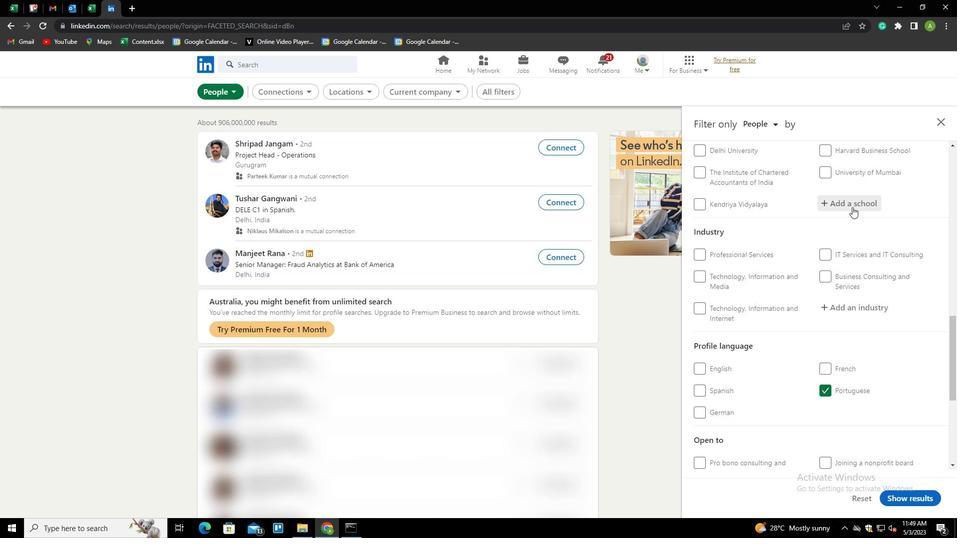 
Action: Mouse moved to (851, 203)
Screenshot: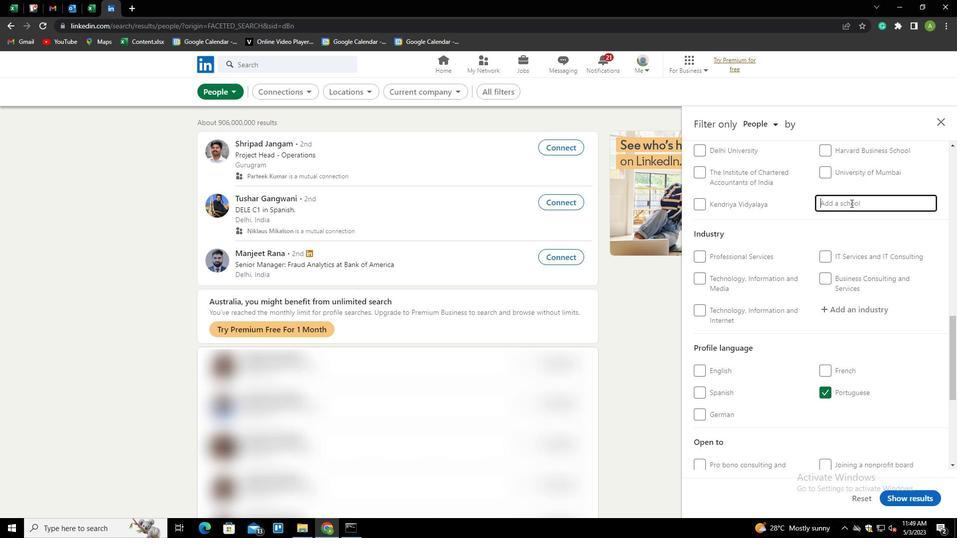 
Action: Mouse pressed left at (851, 203)
Screenshot: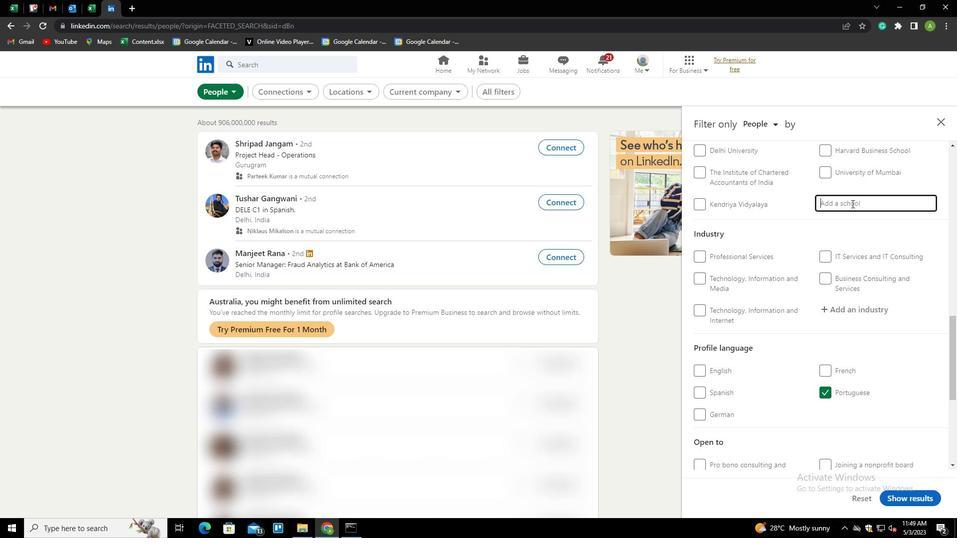
Action: Key pressed <Key.shift><Key.shift><Key.shift><Key.shift><Key.shift><Key.shift><Key.shift><Key.shift><Key.shift>SARDAR<Key.space><Key.shift>PATEL<Key.space><Key.shift><Key.shift><Key.shift><Key.shift><Key.shift><Key.shift><Key.shift><Key.shift><Key.shift><Key.shift><Key.shift><Key.shift><Key.shift><Key.shift><Key.shift><Key.shift><Key.shift><Key.shift><Key.shift>COLLEGE<Key.down><Key.enter>
Screenshot: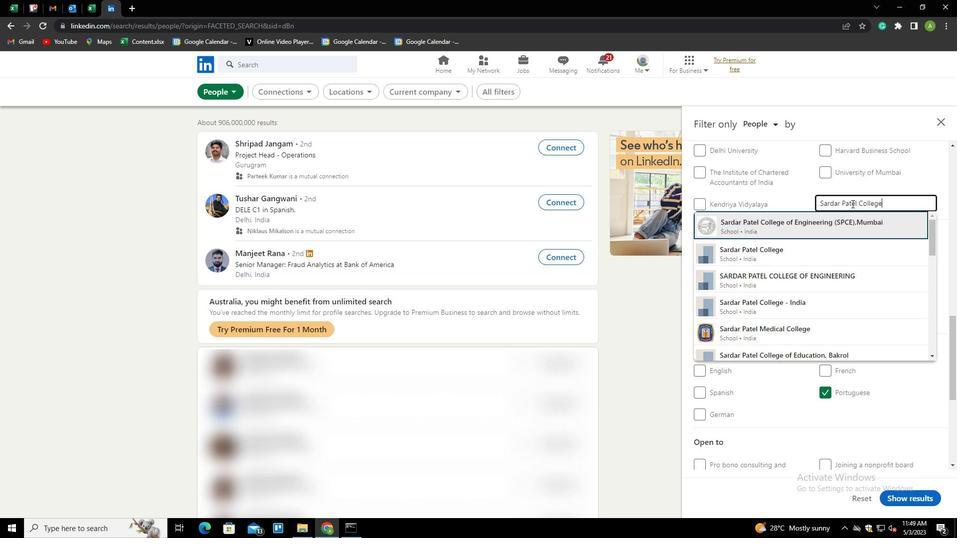 
Action: Mouse scrolled (851, 203) with delta (0, 0)
Screenshot: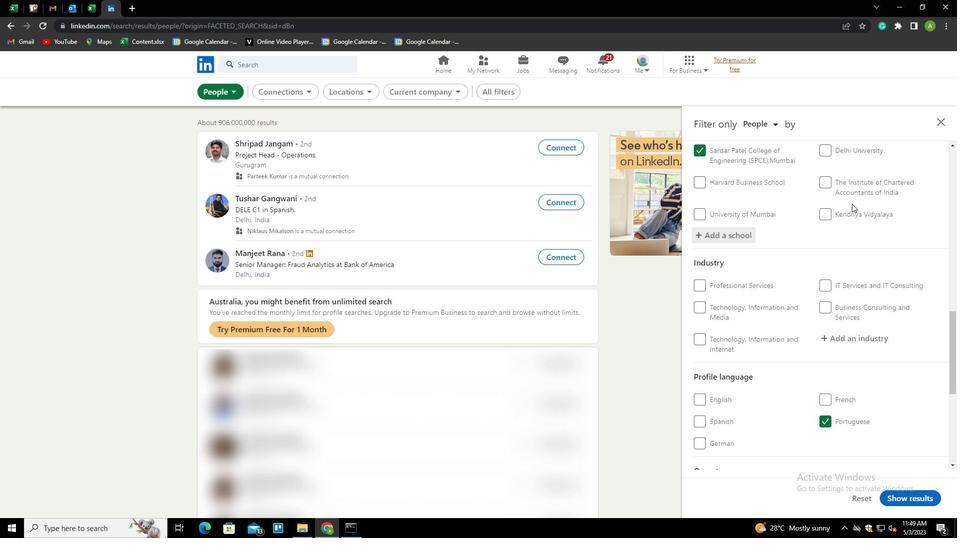 
Action: Mouse scrolled (851, 203) with delta (0, 0)
Screenshot: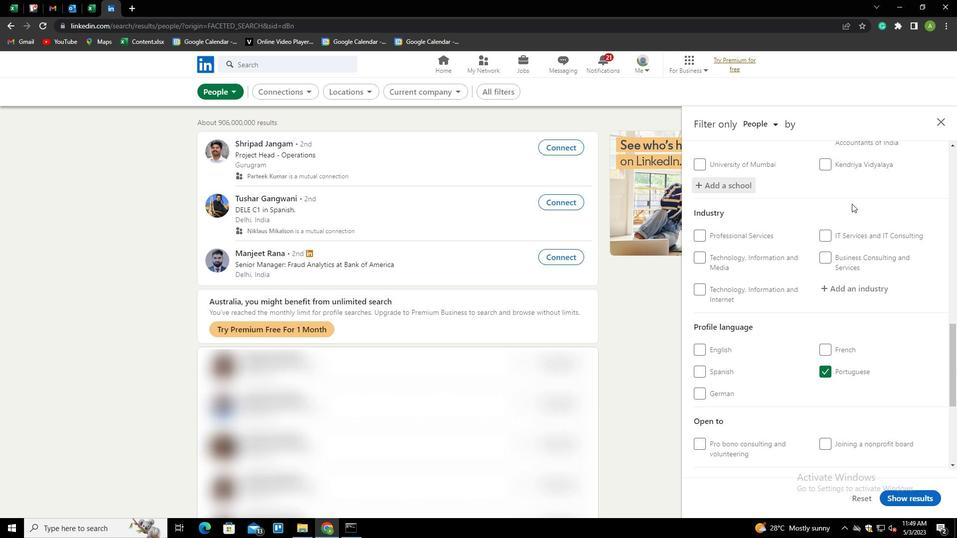 
Action: Mouse moved to (855, 233)
Screenshot: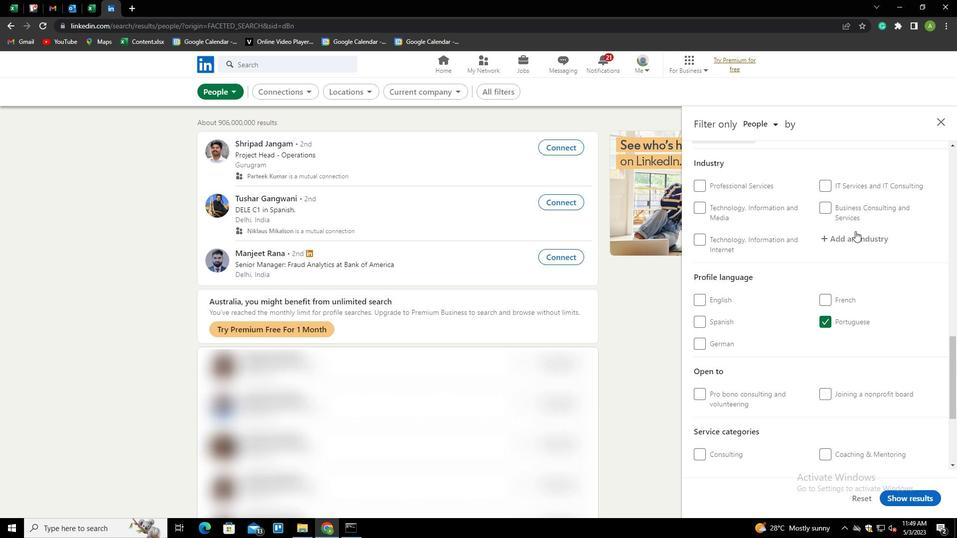 
Action: Mouse pressed left at (855, 233)
Screenshot: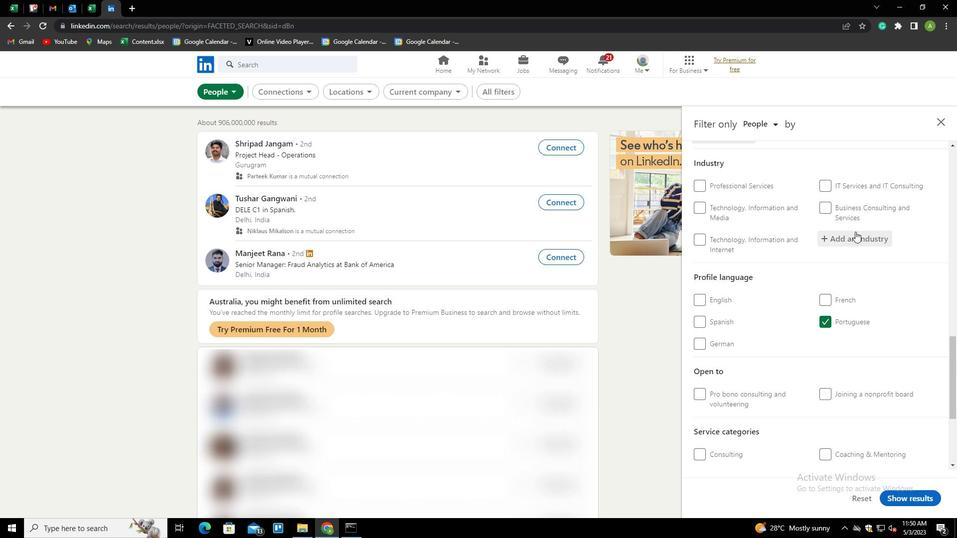 
Action: Key pressed <Key.shift>SERVICES<Key.space><Key.shift>FOR<Key.space><Key.shift>R<Key.down><Key.enter>
Screenshot: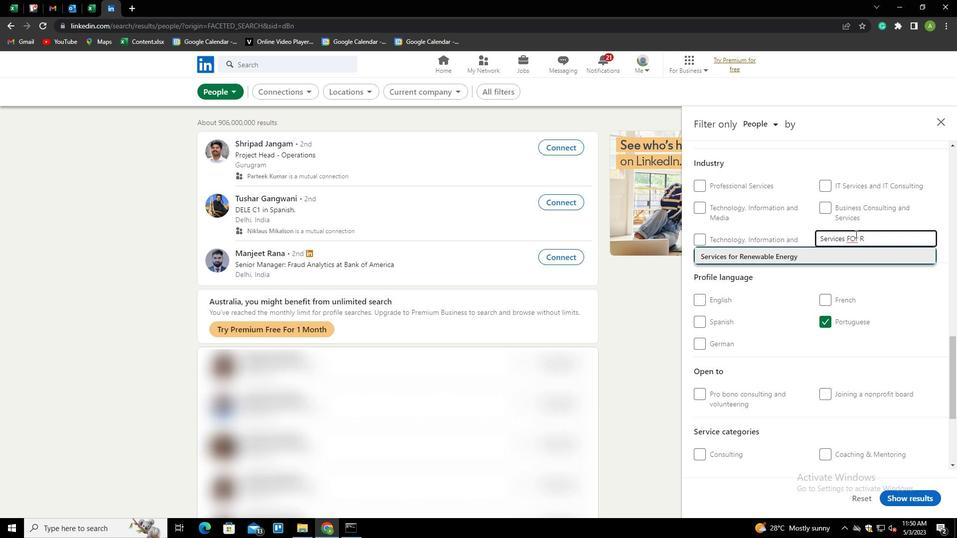 
Action: Mouse scrolled (855, 233) with delta (0, 0)
Screenshot: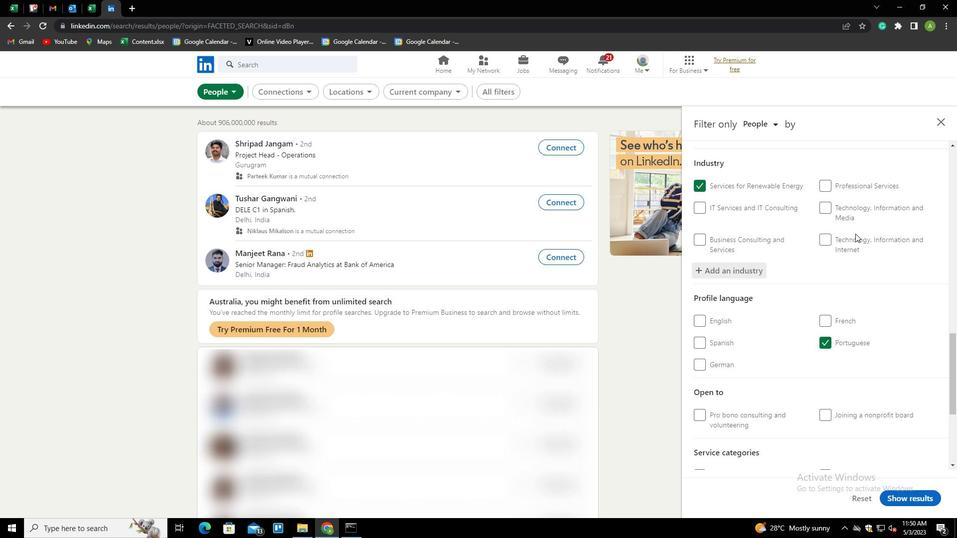 
Action: Mouse scrolled (855, 233) with delta (0, 0)
Screenshot: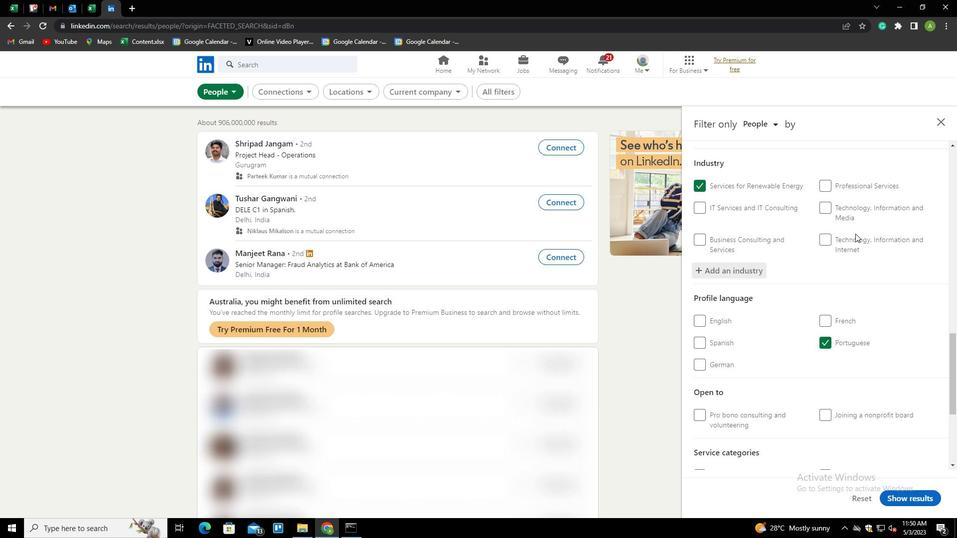 
Action: Mouse scrolled (855, 233) with delta (0, 0)
Screenshot: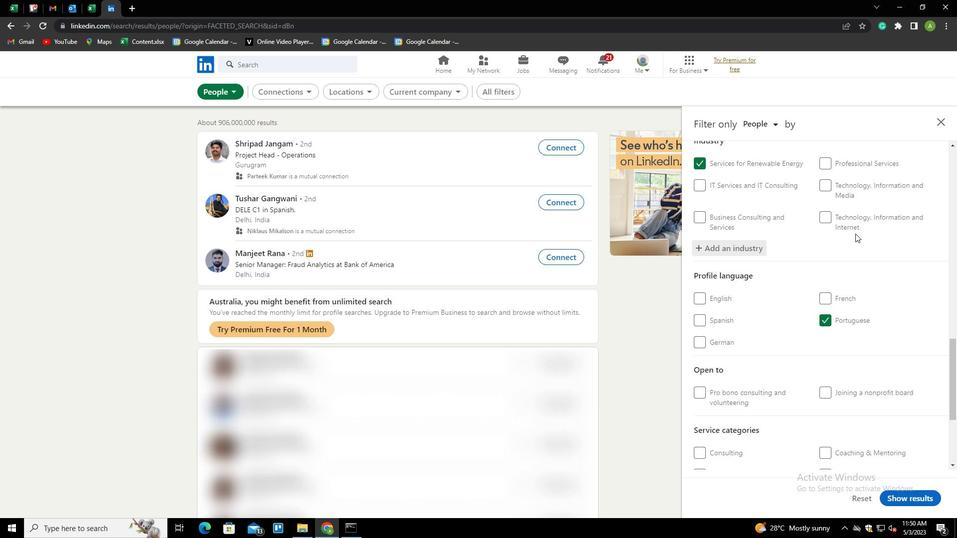
Action: Mouse scrolled (855, 233) with delta (0, 0)
Screenshot: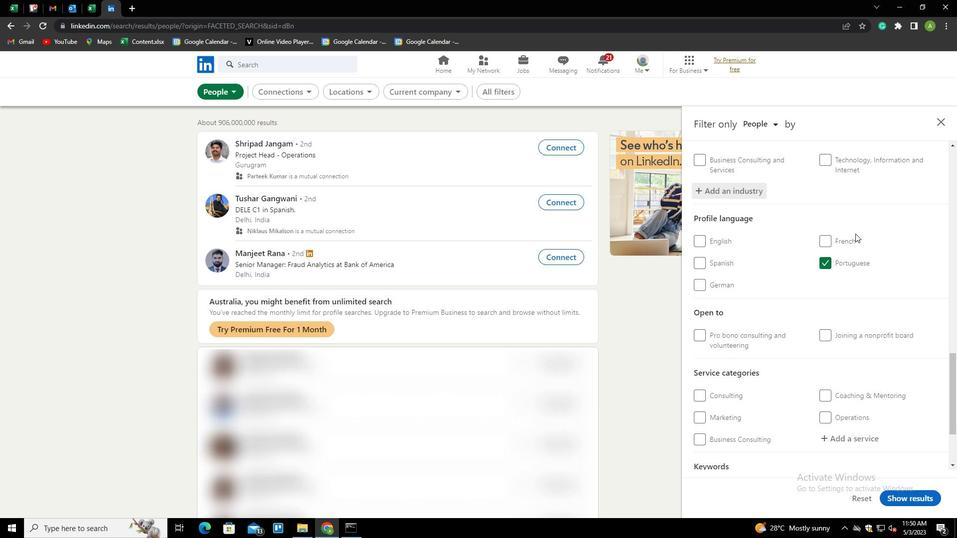 
Action: Mouse scrolled (855, 233) with delta (0, 0)
Screenshot: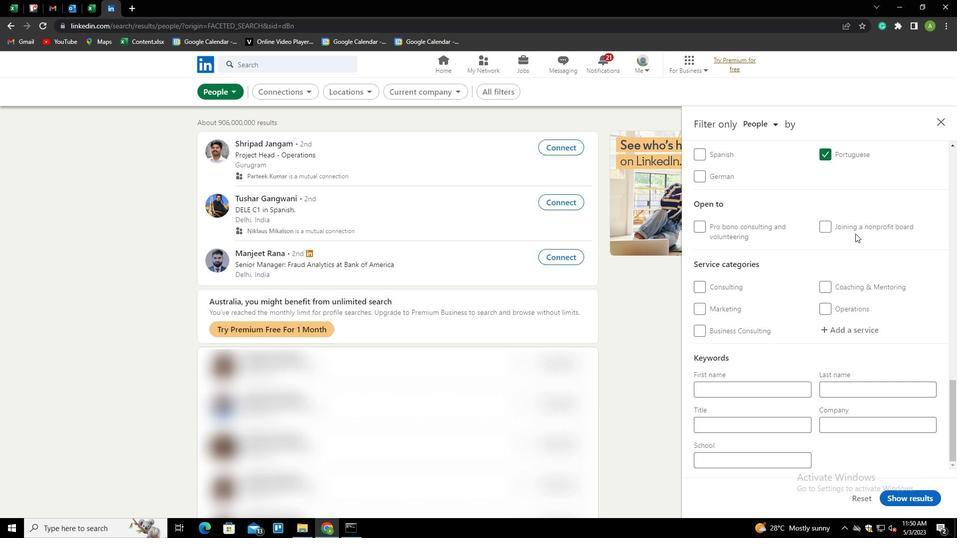 
Action: Mouse scrolled (855, 233) with delta (0, 0)
Screenshot: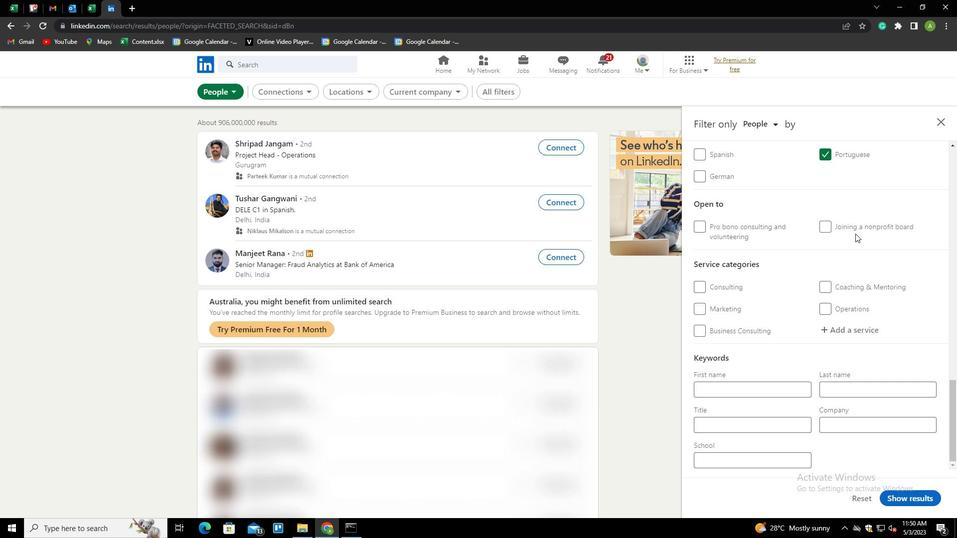 
Action: Mouse moved to (852, 325)
Screenshot: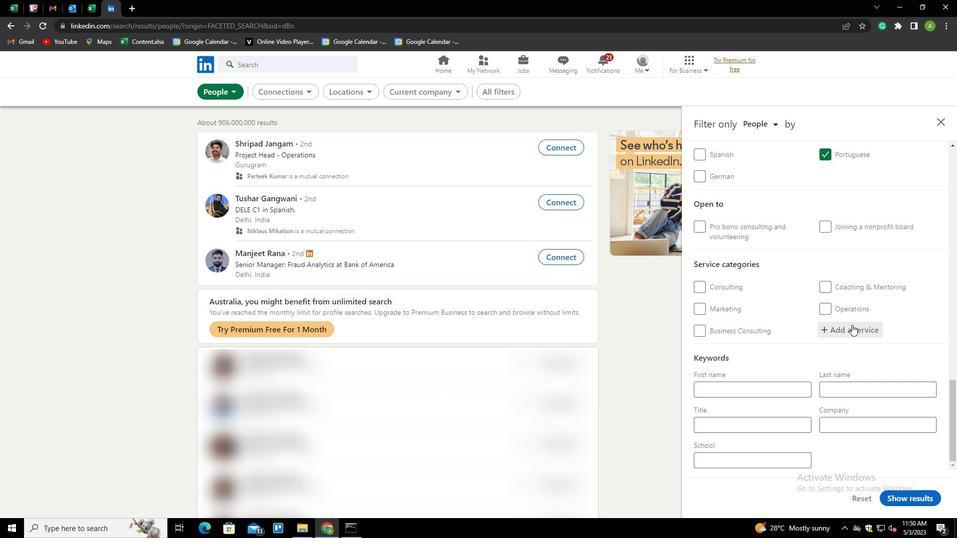 
Action: Mouse pressed left at (852, 325)
Screenshot: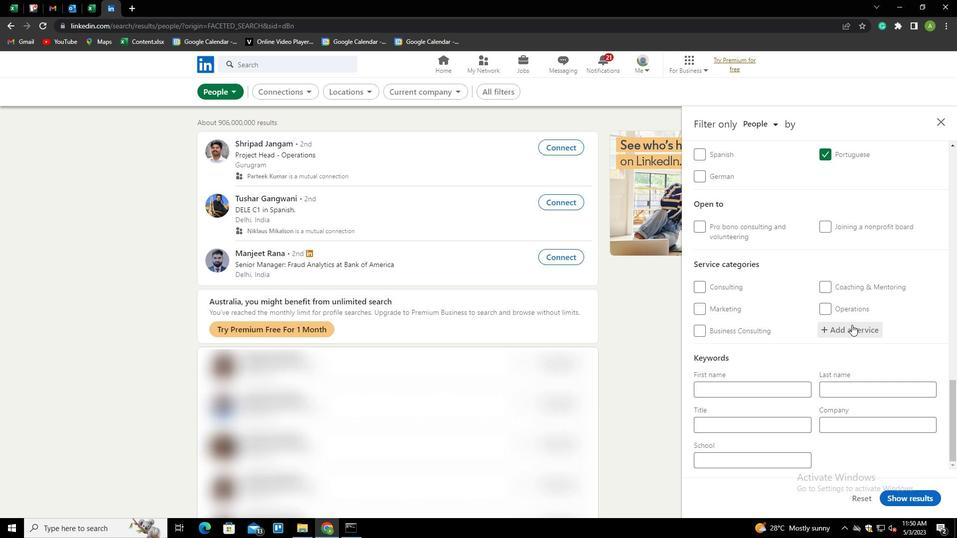 
Action: Key pressed <Key.shift><Key.shift><Key.shift><Key.shift><Key.shift><Key.shift><Key.shift><Key.shift><Key.shift>TELECOMMUNICATIONS<Key.down><Key.enter>
Screenshot: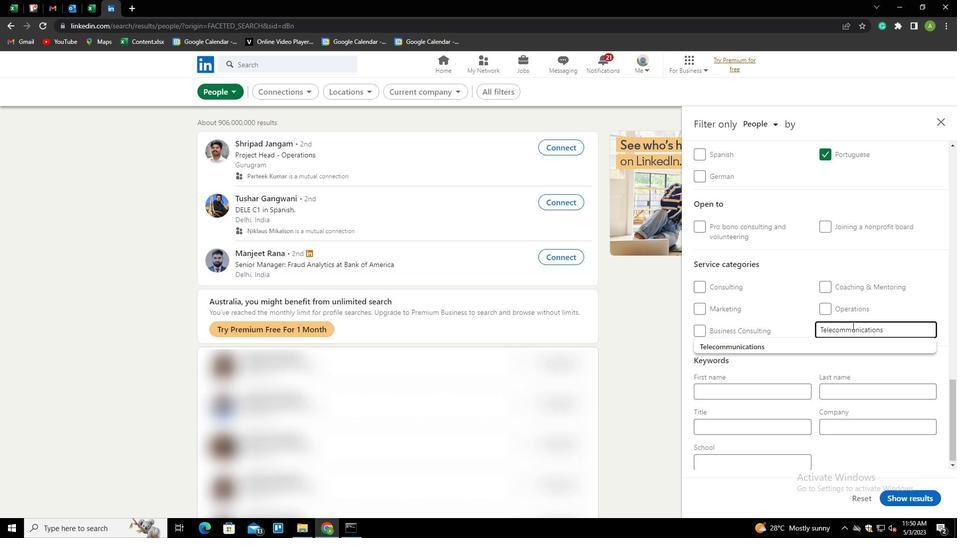 
Action: Mouse scrolled (852, 325) with delta (0, 0)
Screenshot: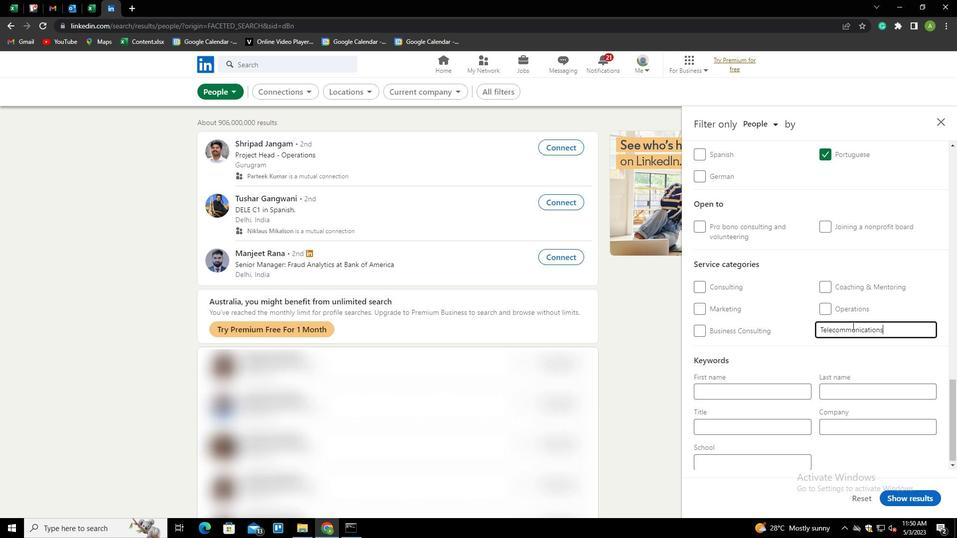 
Action: Mouse scrolled (852, 325) with delta (0, 0)
Screenshot: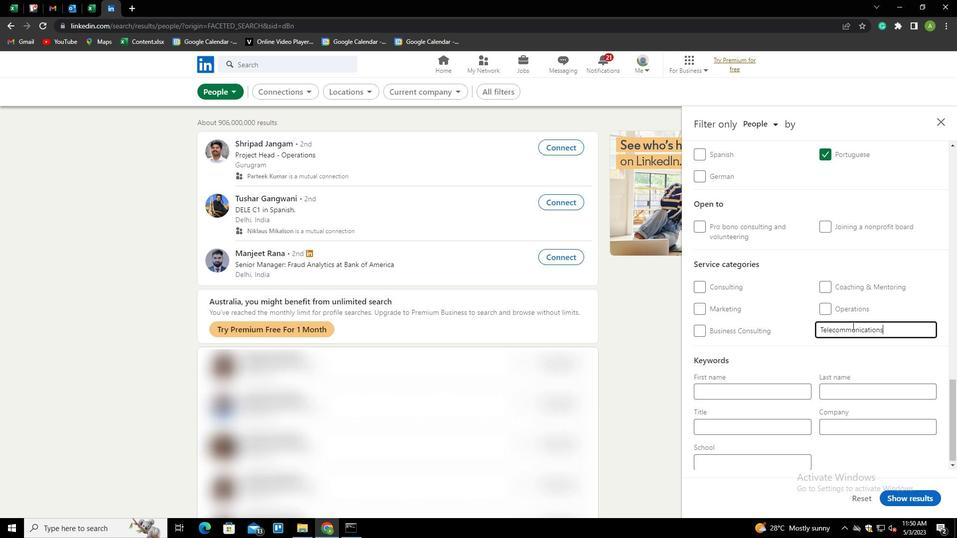 
Action: Mouse scrolled (852, 325) with delta (0, 0)
Screenshot: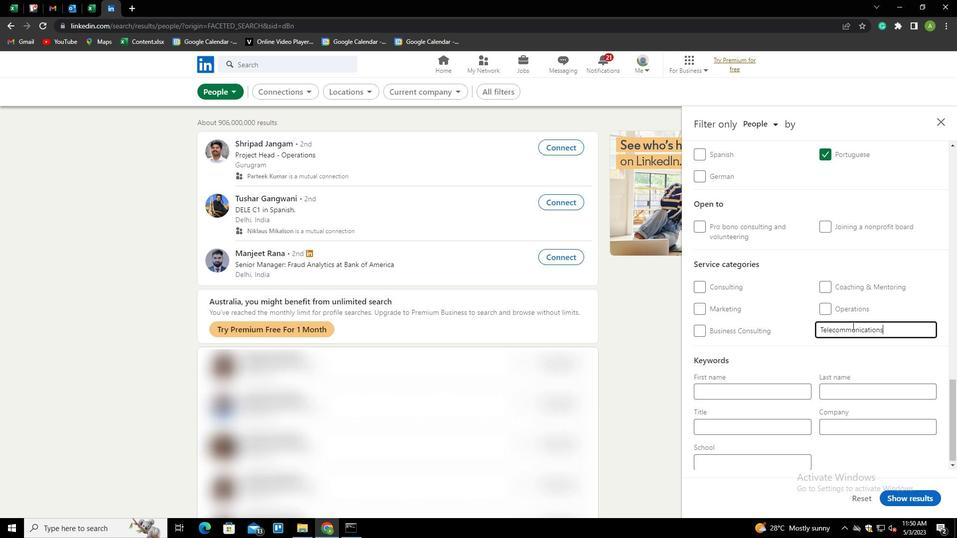 
Action: Mouse moved to (762, 425)
Screenshot: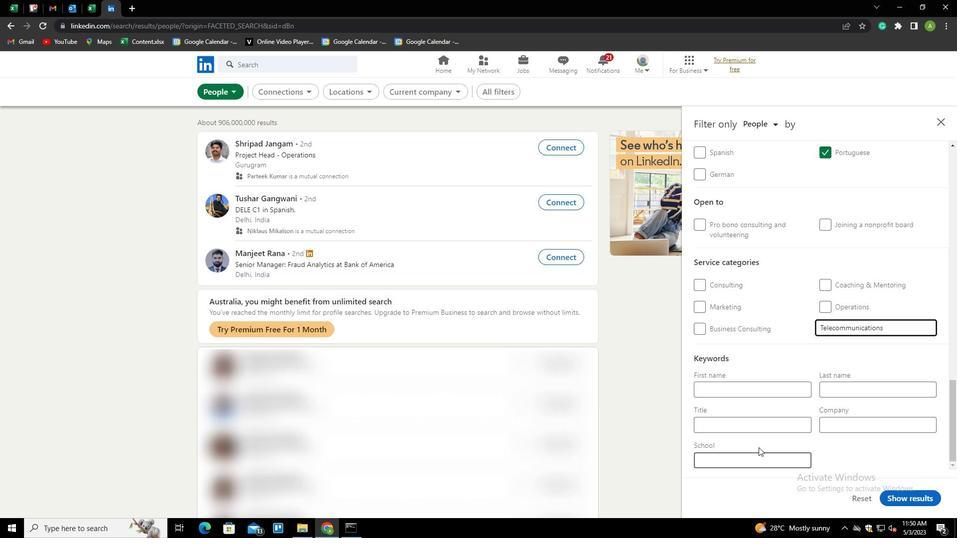 
Action: Mouse pressed left at (762, 425)
Screenshot: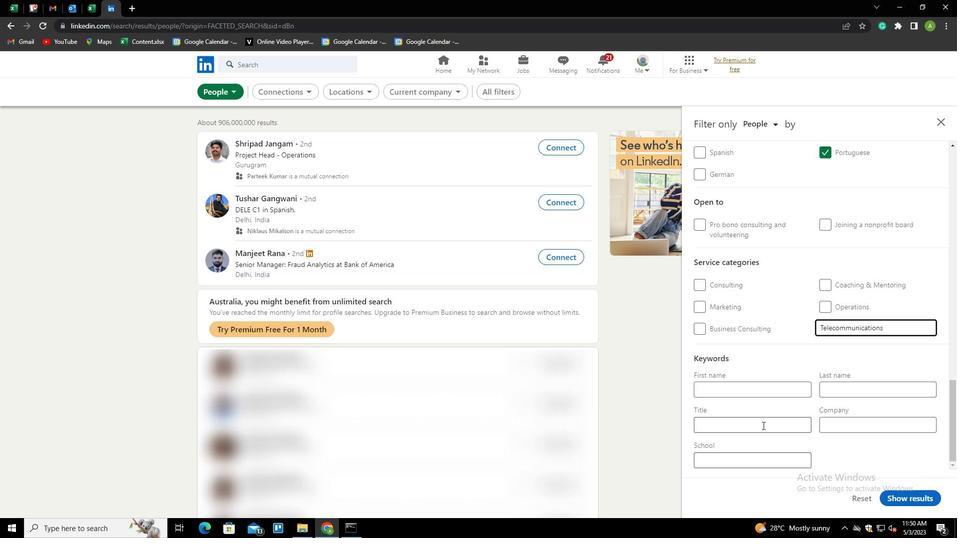 
Action: Key pressed <Key.shift>SOFTWARE<Key.space><Key.shift>ENFINE<Key.backspace><Key.backspace><Key.backspace><Key.backspace>GINEER
Screenshot: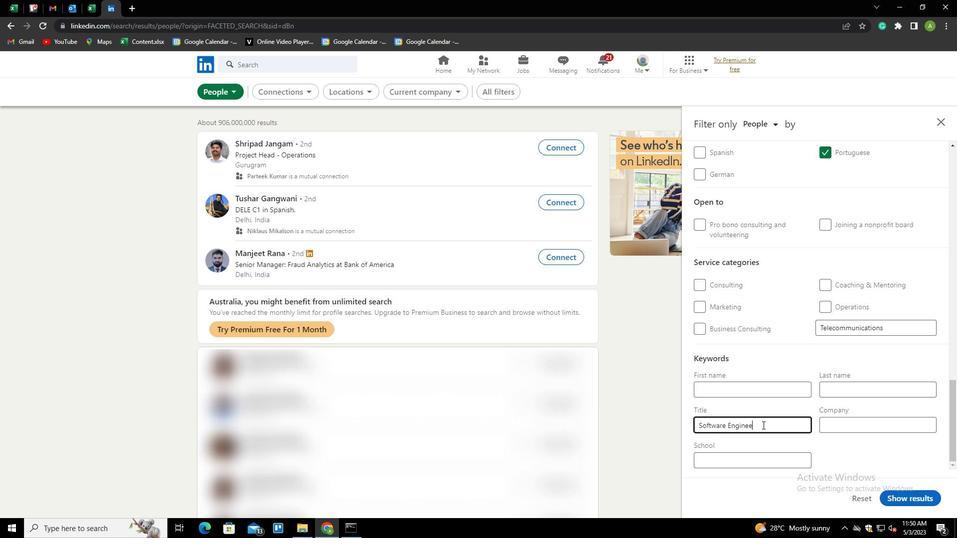 
Action: Mouse moved to (894, 450)
Screenshot: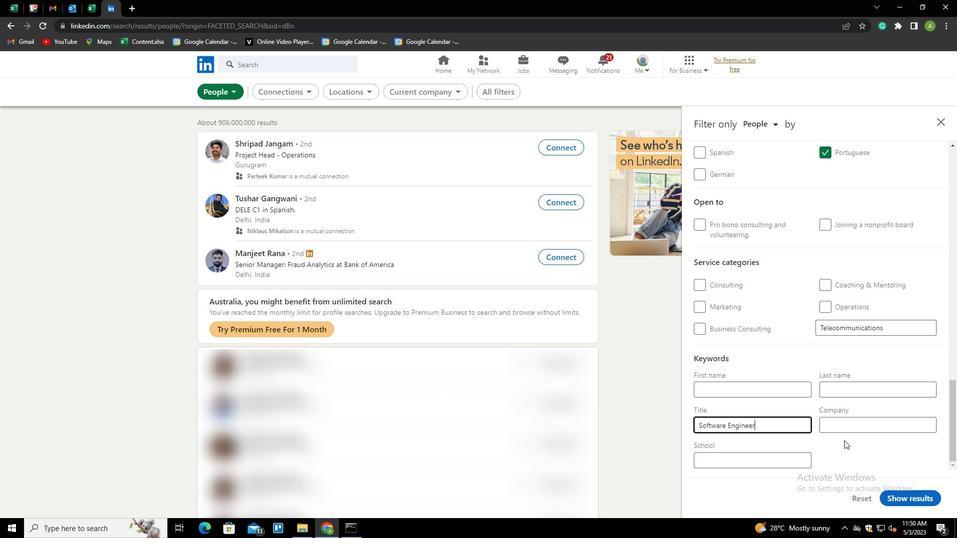 
Action: Mouse pressed left at (894, 450)
Screenshot: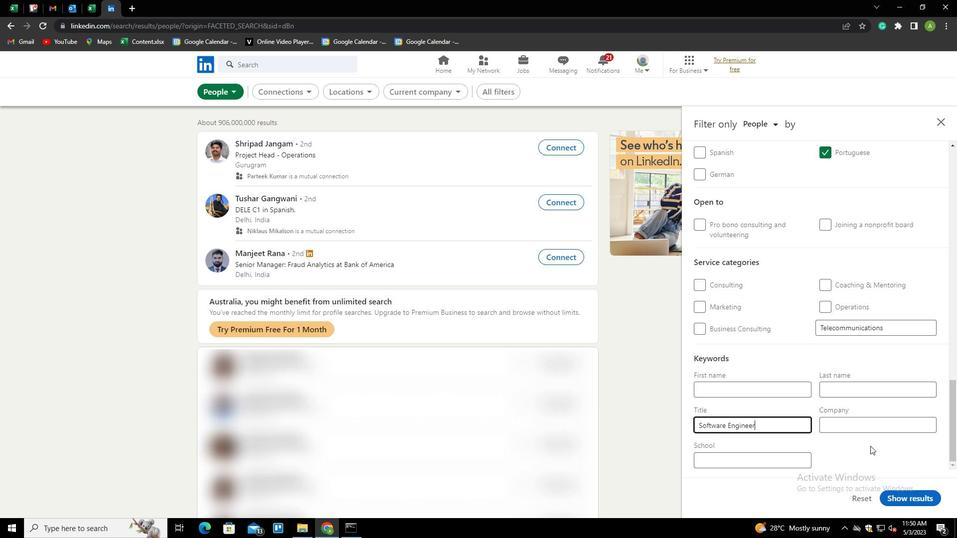 
Action: Mouse moved to (910, 493)
Screenshot: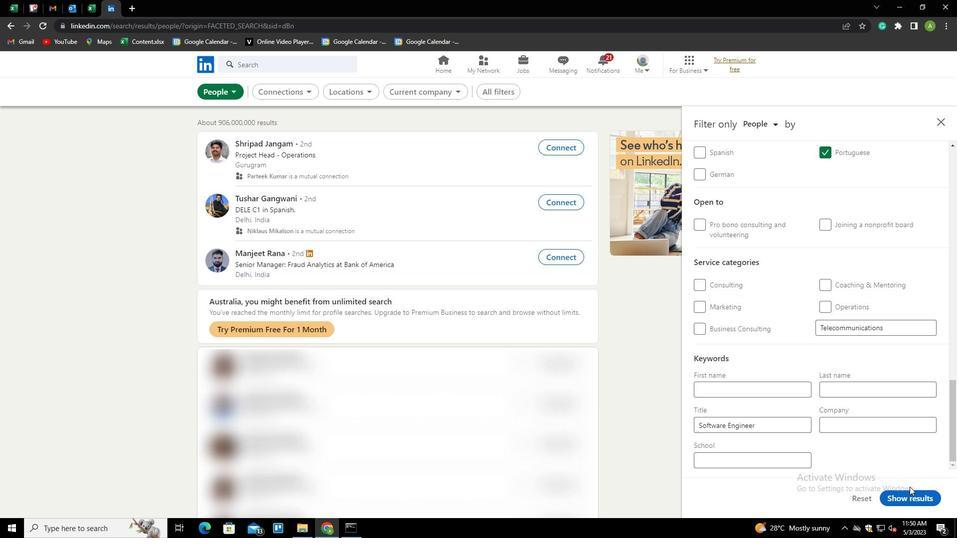 
Action: Mouse pressed left at (910, 493)
Screenshot: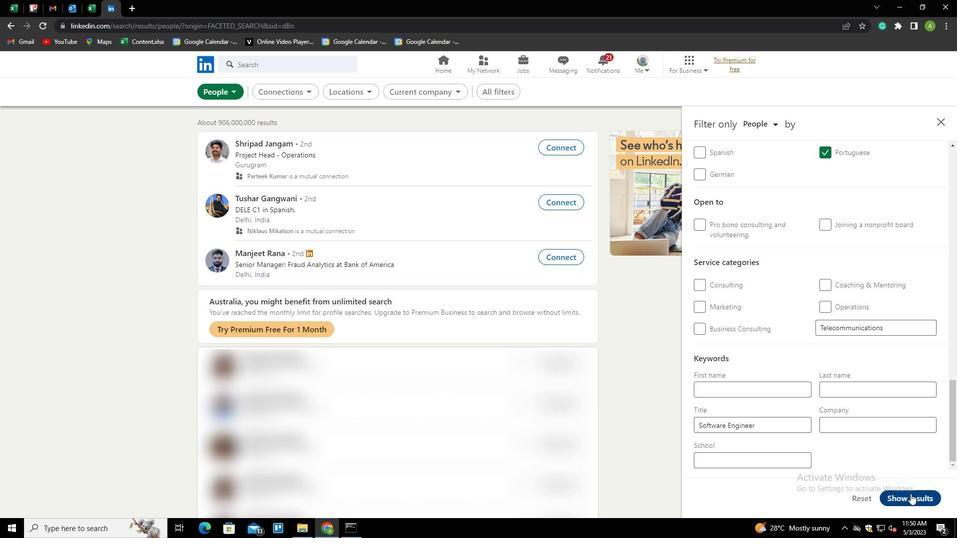 
